 Task: Search one way flight ticket for 2 adults, 2 children, 2 infants in seat in first from Rapid City: Rapid City Regional Airport to New Bern: Coastal Carolina Regional Airport (was Craven County Regional) on 8-4-2023. Choice of flights is Sun country airlines. Number of bags: 2 carry on bags. Outbound departure time preference is 15:00.
Action: Mouse moved to (271, 362)
Screenshot: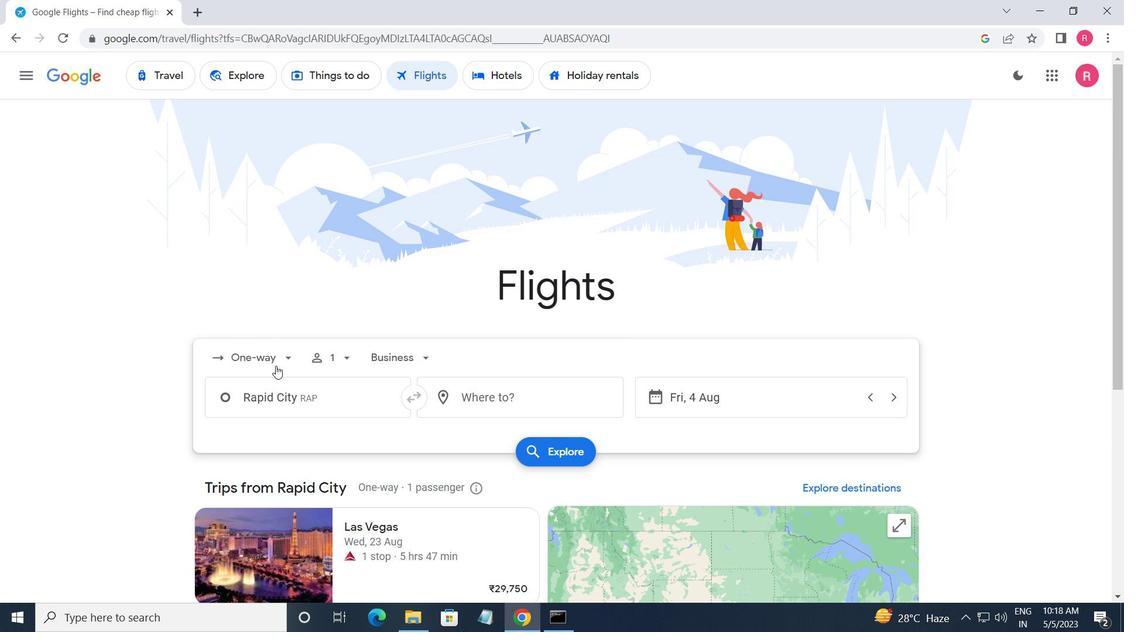 
Action: Mouse pressed left at (271, 362)
Screenshot: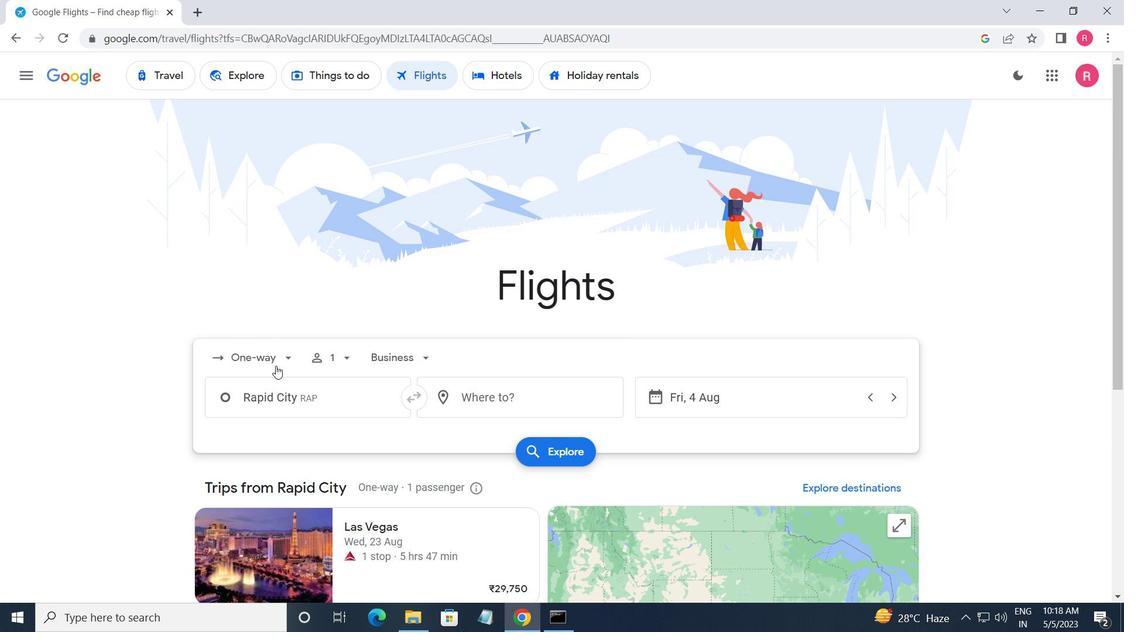 
Action: Mouse moved to (270, 426)
Screenshot: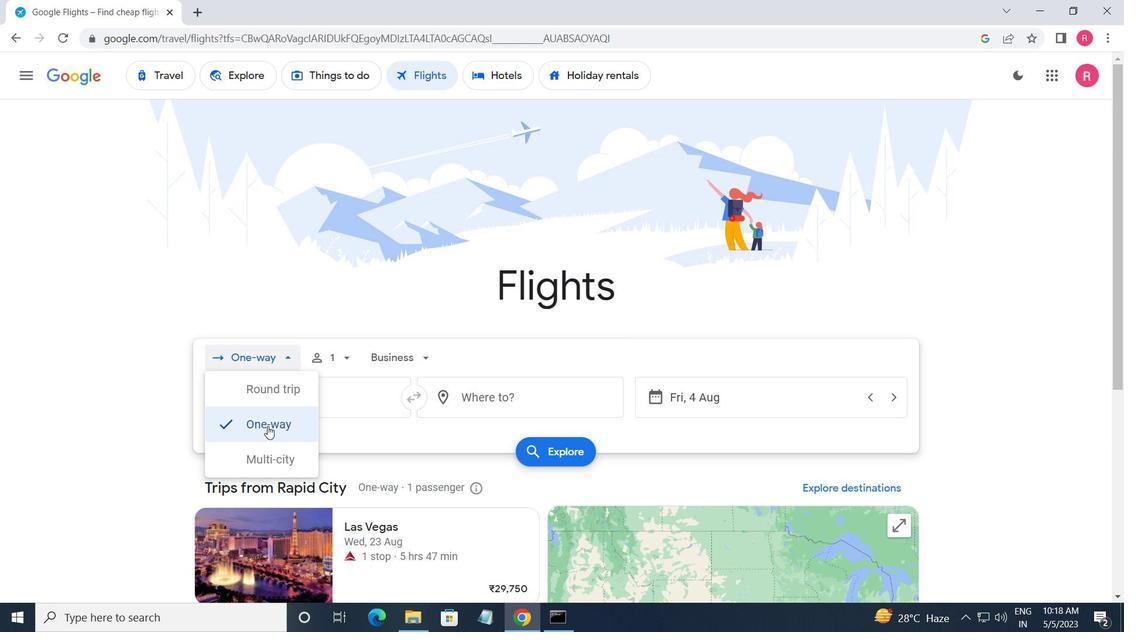 
Action: Mouse pressed left at (270, 426)
Screenshot: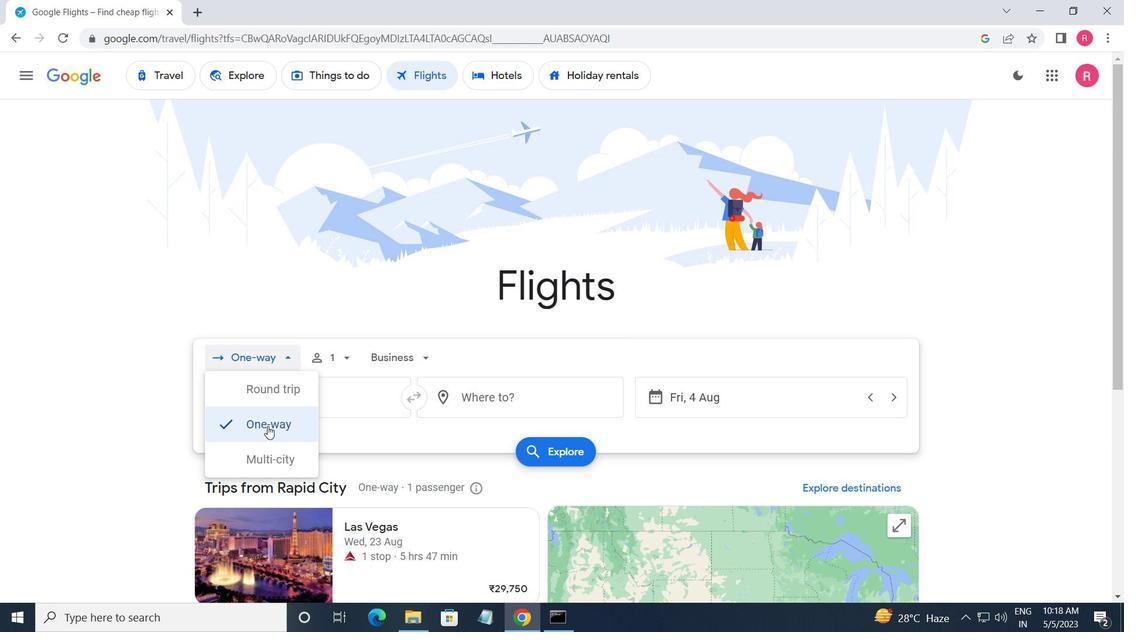 
Action: Mouse moved to (339, 353)
Screenshot: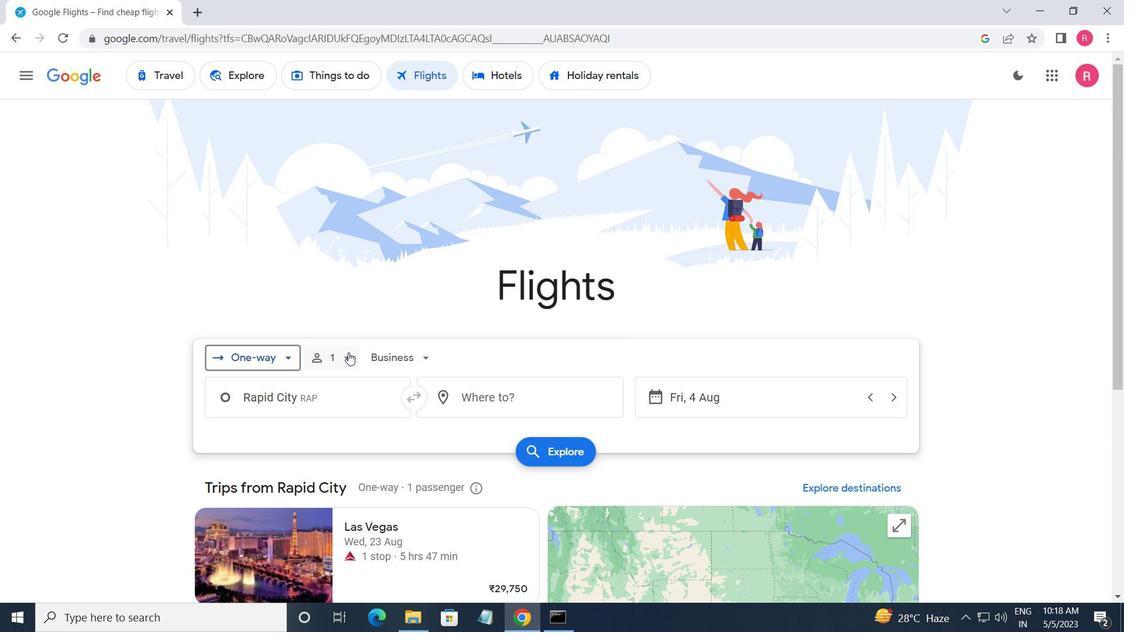
Action: Mouse pressed left at (339, 353)
Screenshot: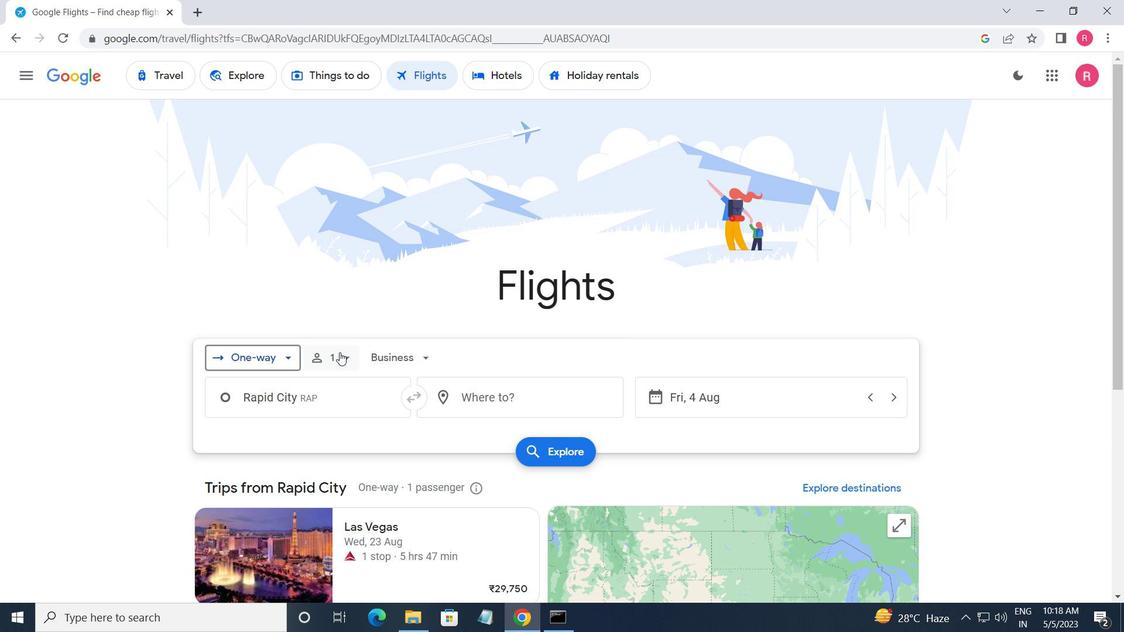 
Action: Mouse moved to (464, 394)
Screenshot: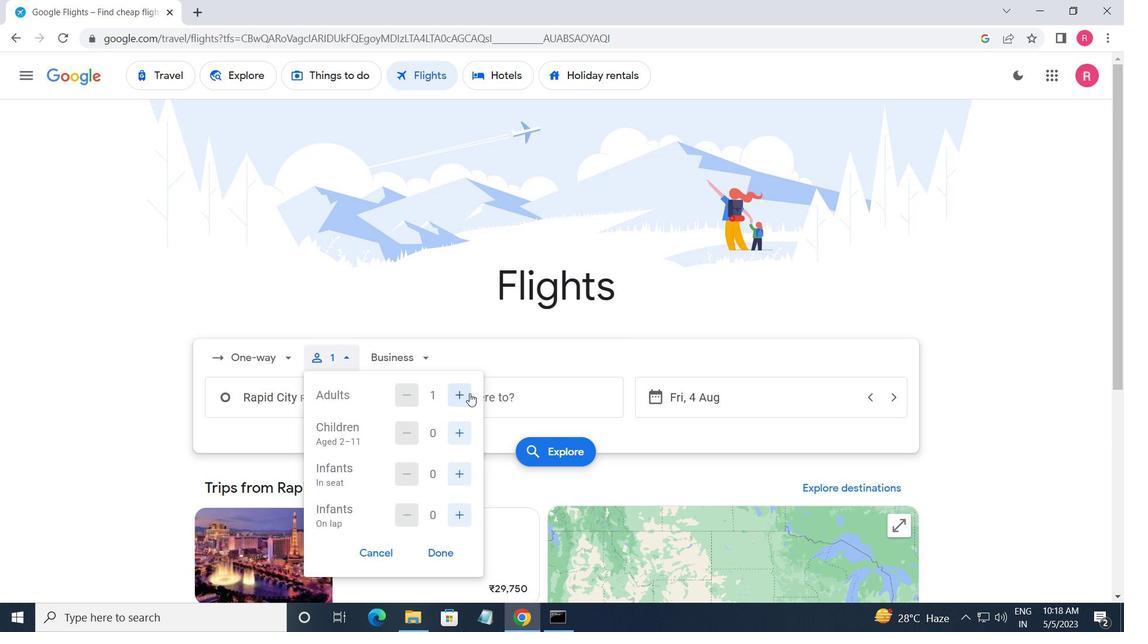 
Action: Mouse pressed left at (464, 394)
Screenshot: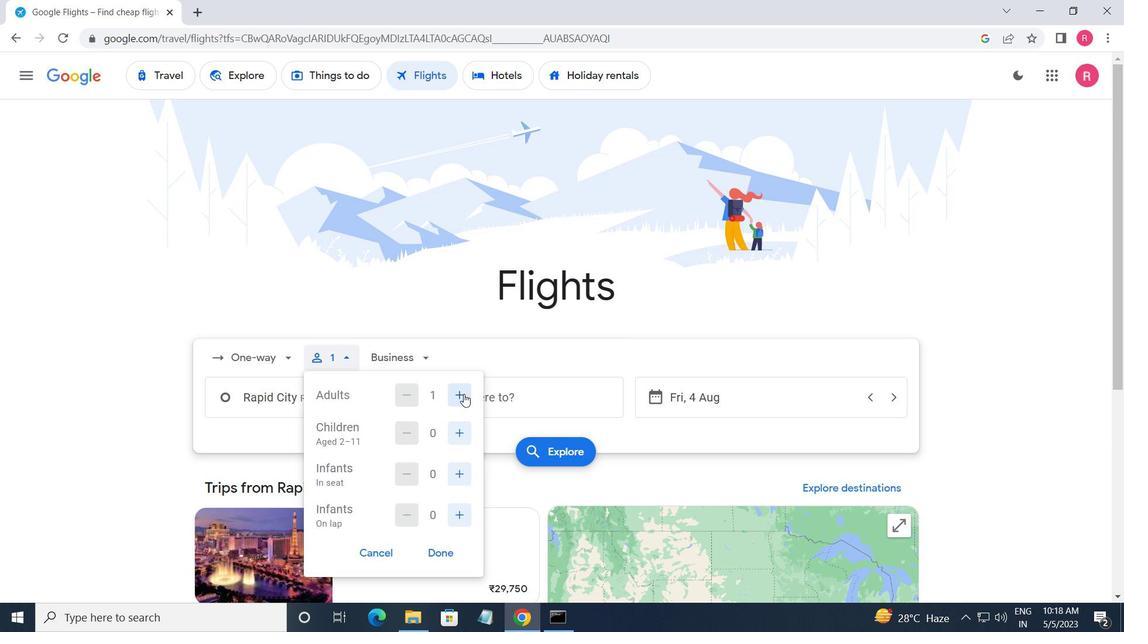 
Action: Mouse pressed left at (464, 394)
Screenshot: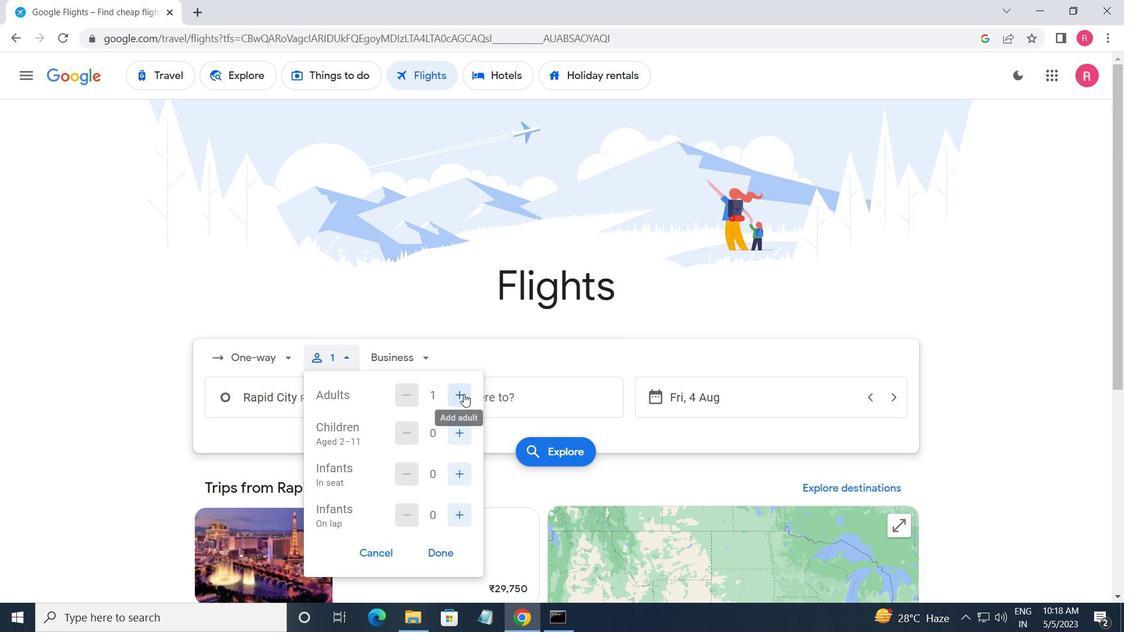 
Action: Mouse moved to (407, 394)
Screenshot: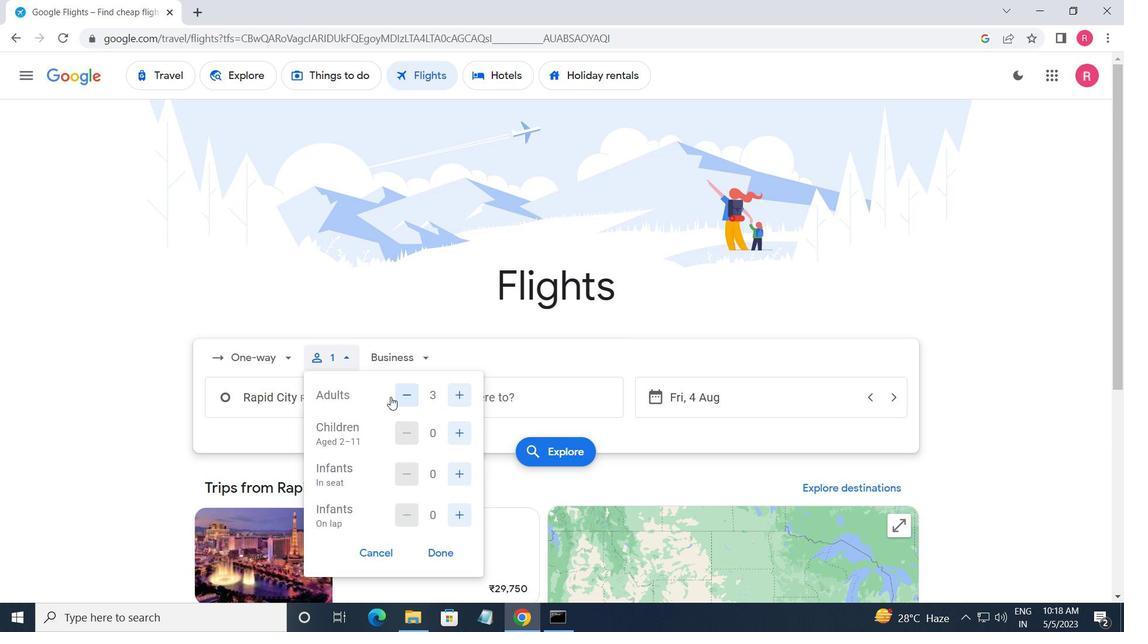 
Action: Mouse pressed left at (407, 394)
Screenshot: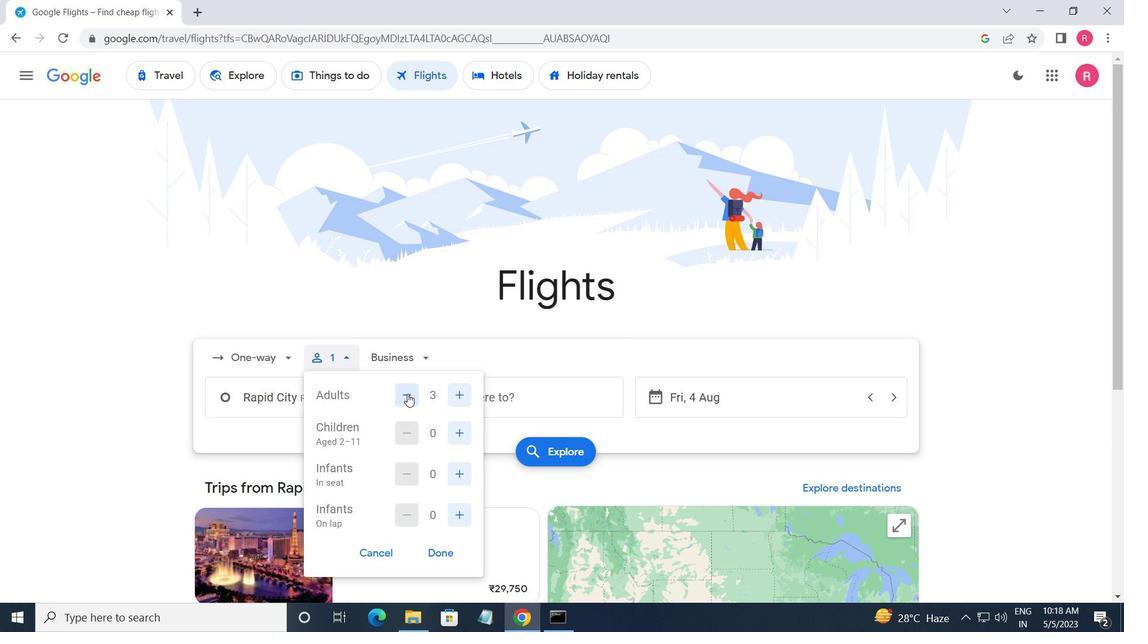 
Action: Mouse moved to (465, 433)
Screenshot: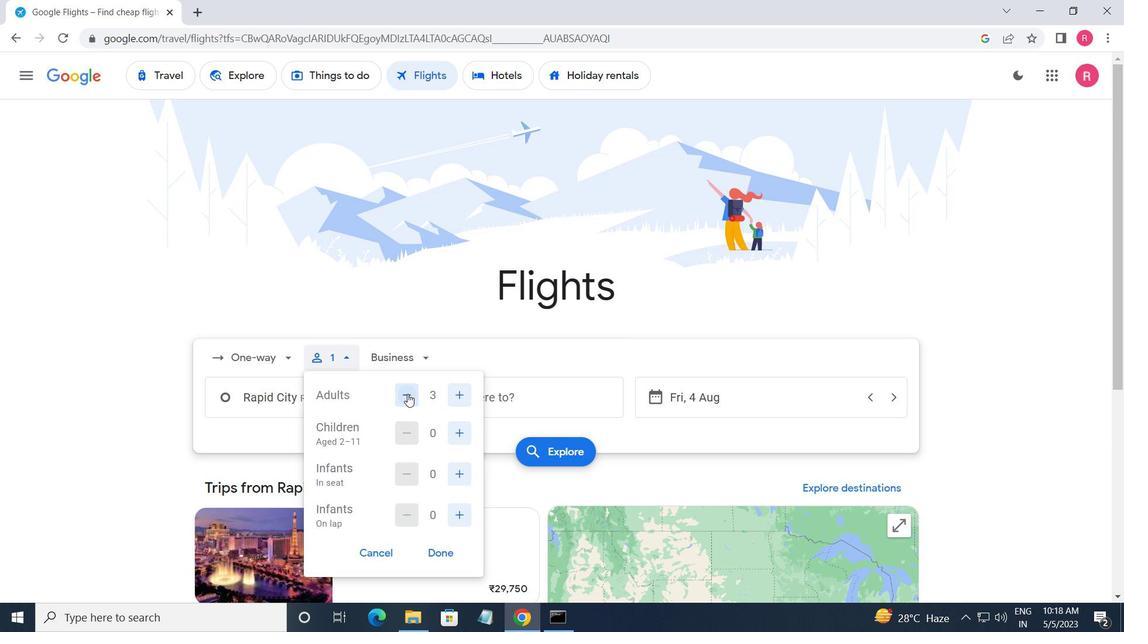 
Action: Mouse pressed left at (465, 433)
Screenshot: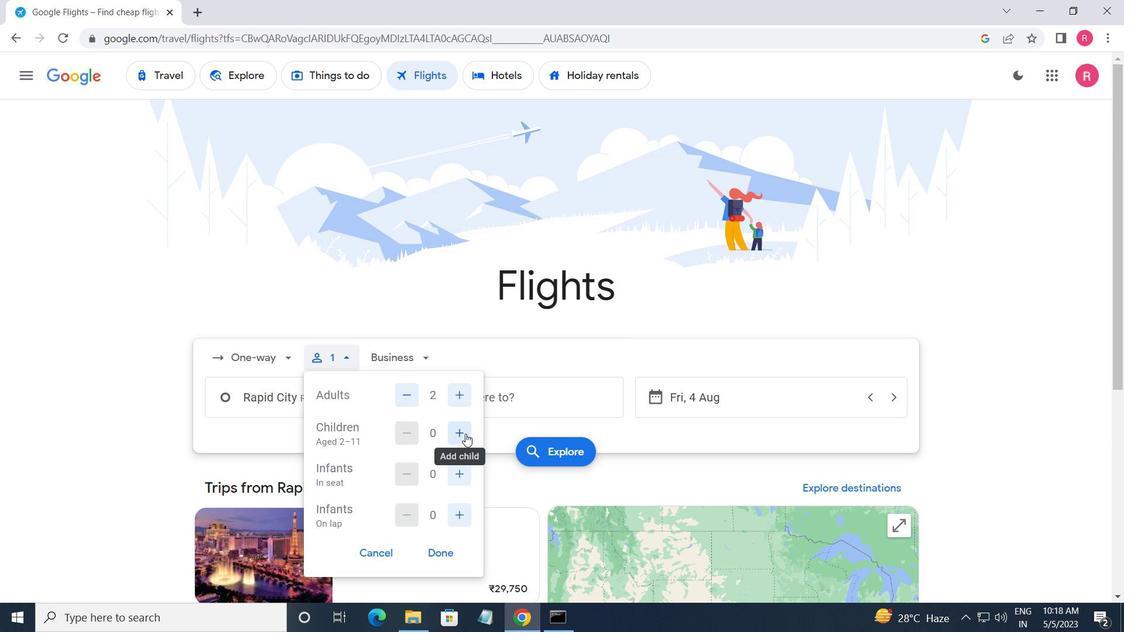 
Action: Mouse moved to (466, 433)
Screenshot: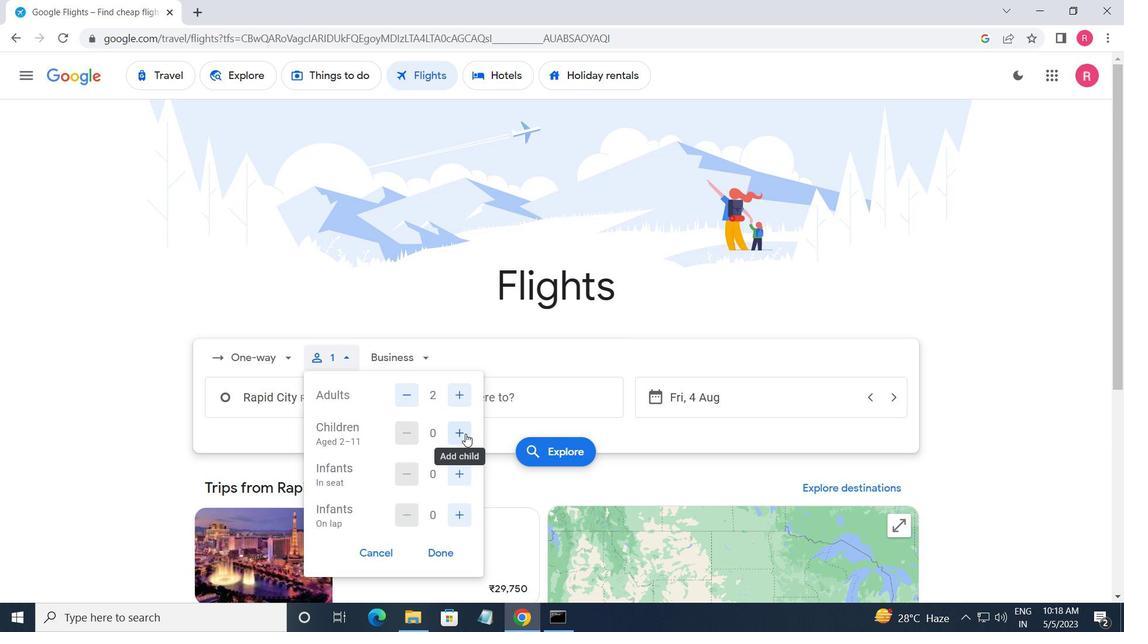 
Action: Mouse pressed left at (466, 433)
Screenshot: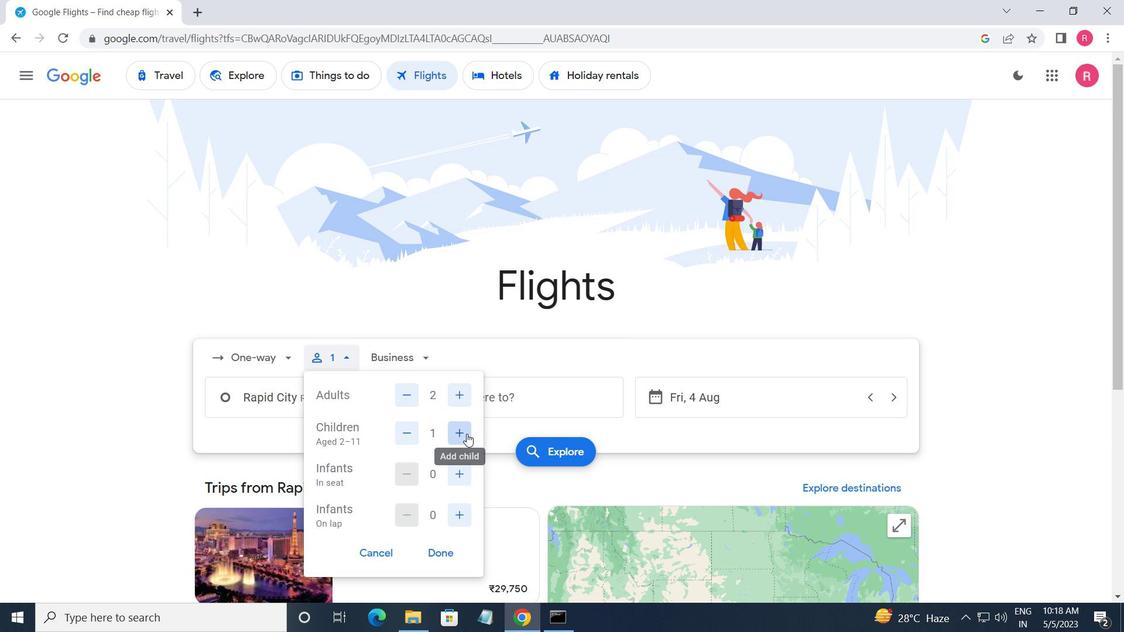 
Action: Mouse moved to (458, 480)
Screenshot: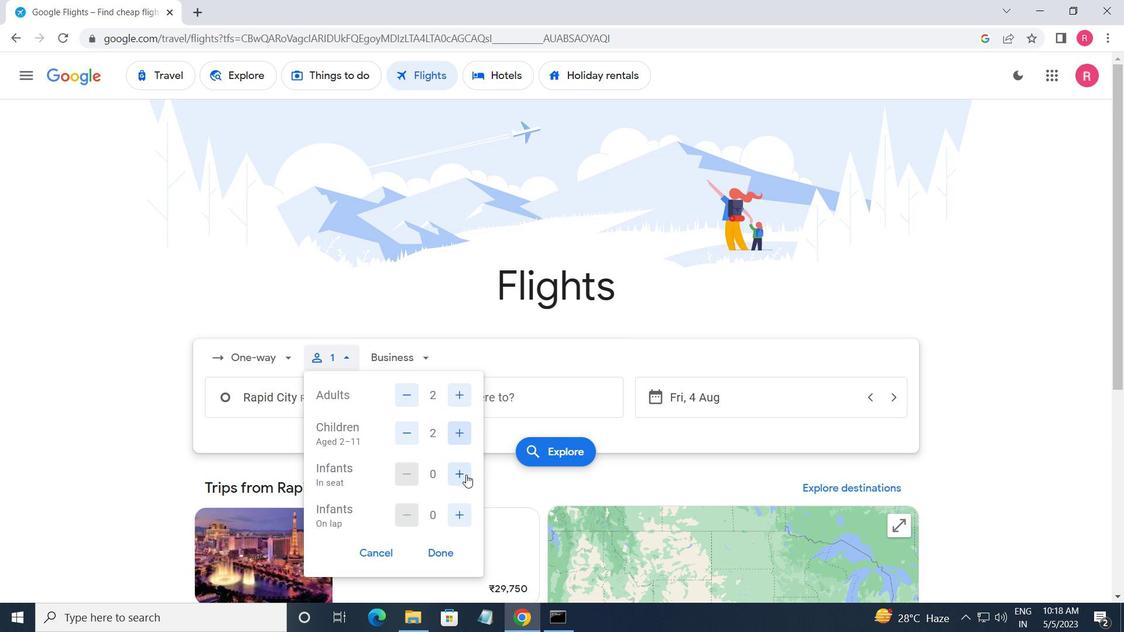 
Action: Mouse pressed left at (458, 480)
Screenshot: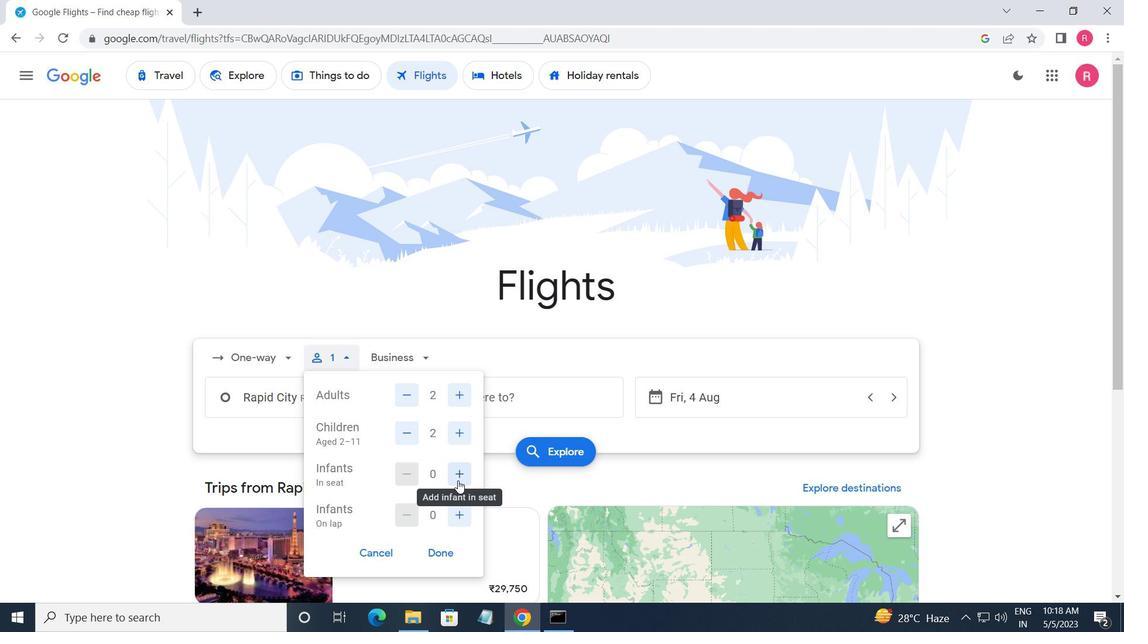 
Action: Mouse pressed left at (458, 480)
Screenshot: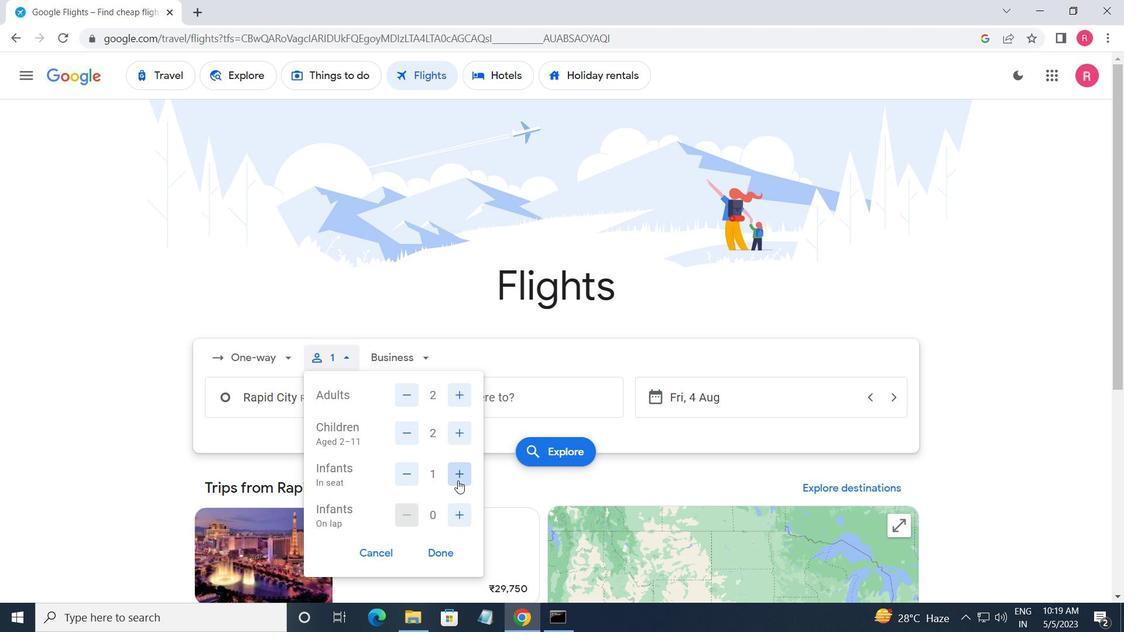 
Action: Mouse moved to (432, 550)
Screenshot: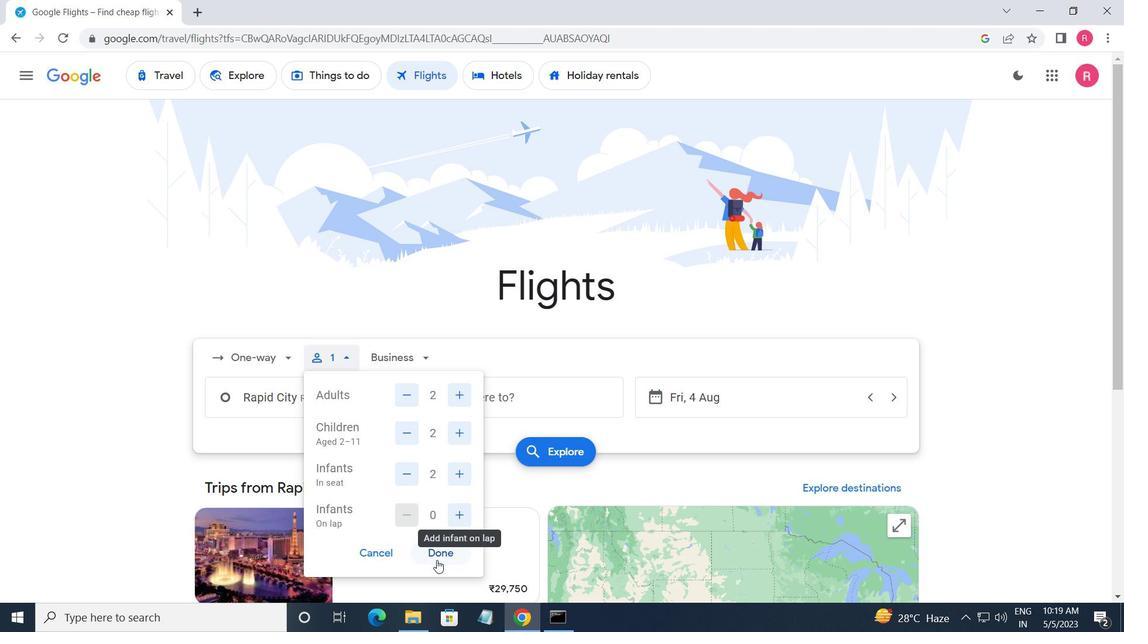 
Action: Mouse pressed left at (432, 550)
Screenshot: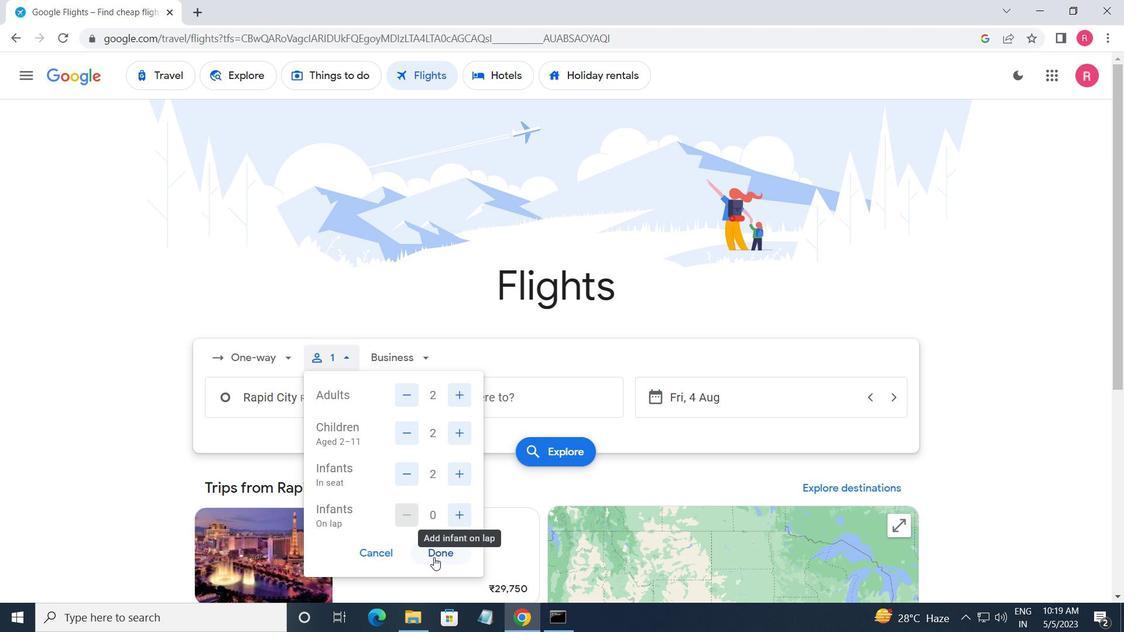 
Action: Mouse moved to (399, 346)
Screenshot: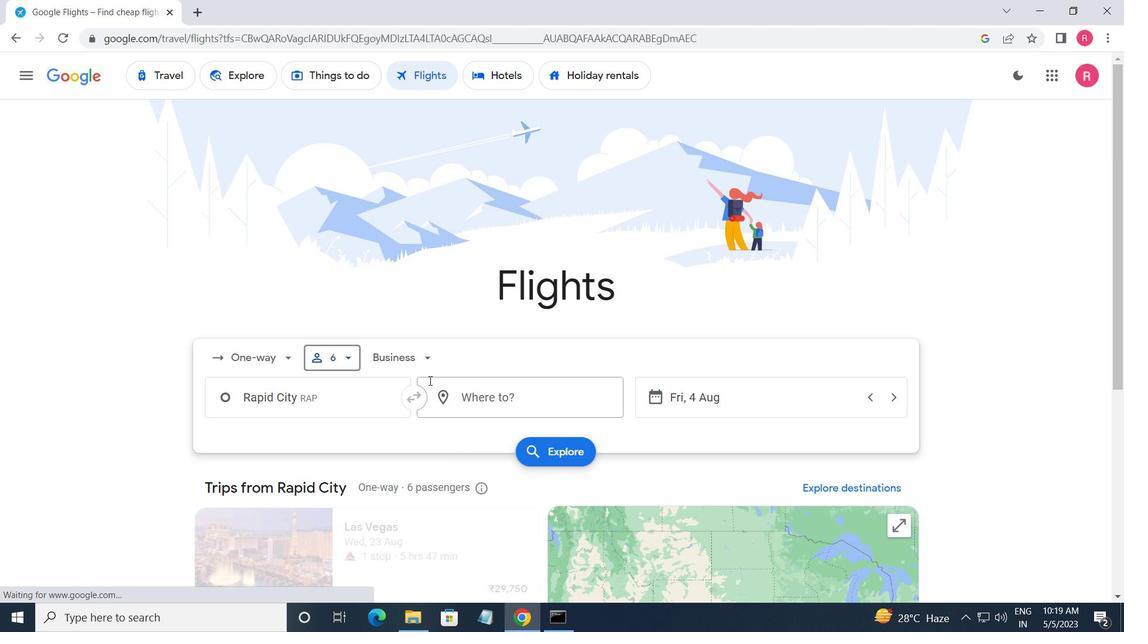 
Action: Mouse pressed left at (399, 346)
Screenshot: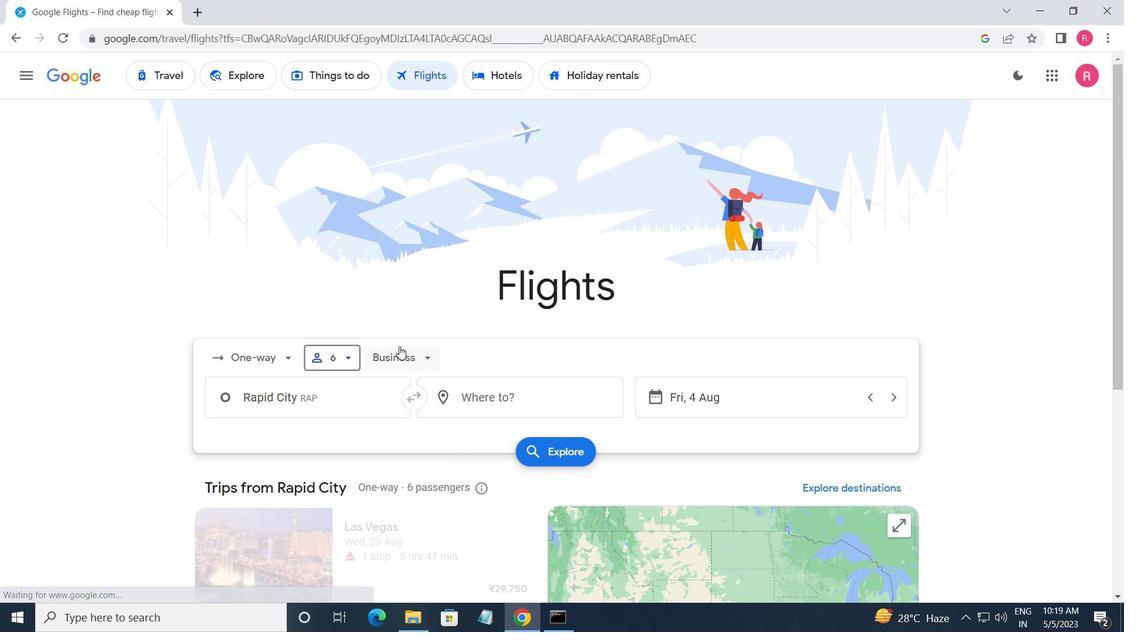 
Action: Mouse moved to (418, 485)
Screenshot: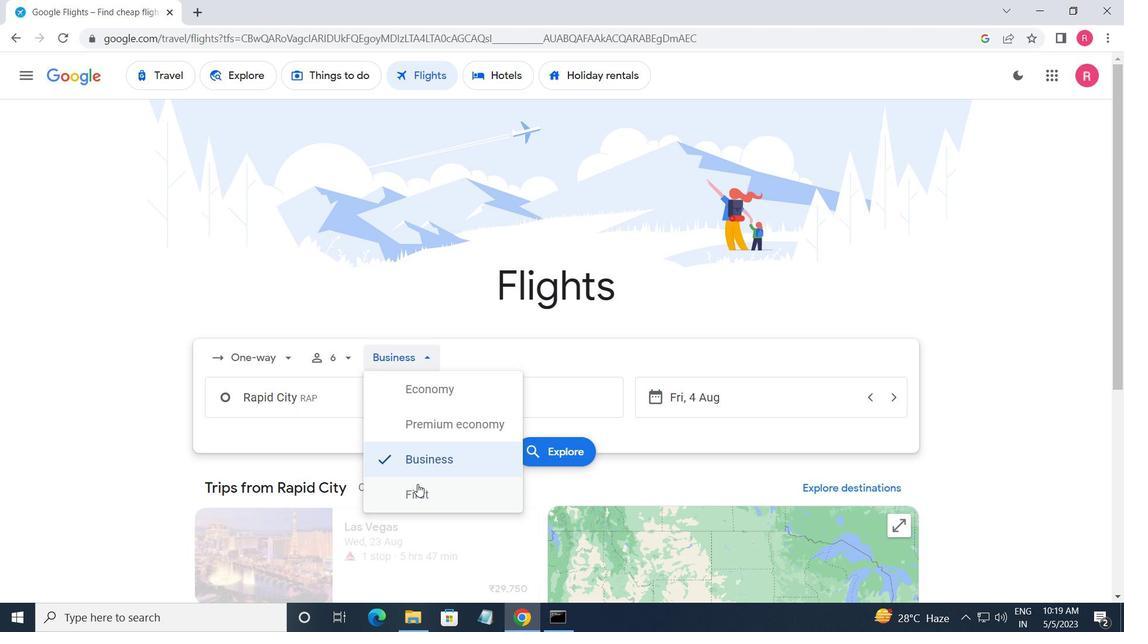 
Action: Mouse pressed left at (418, 485)
Screenshot: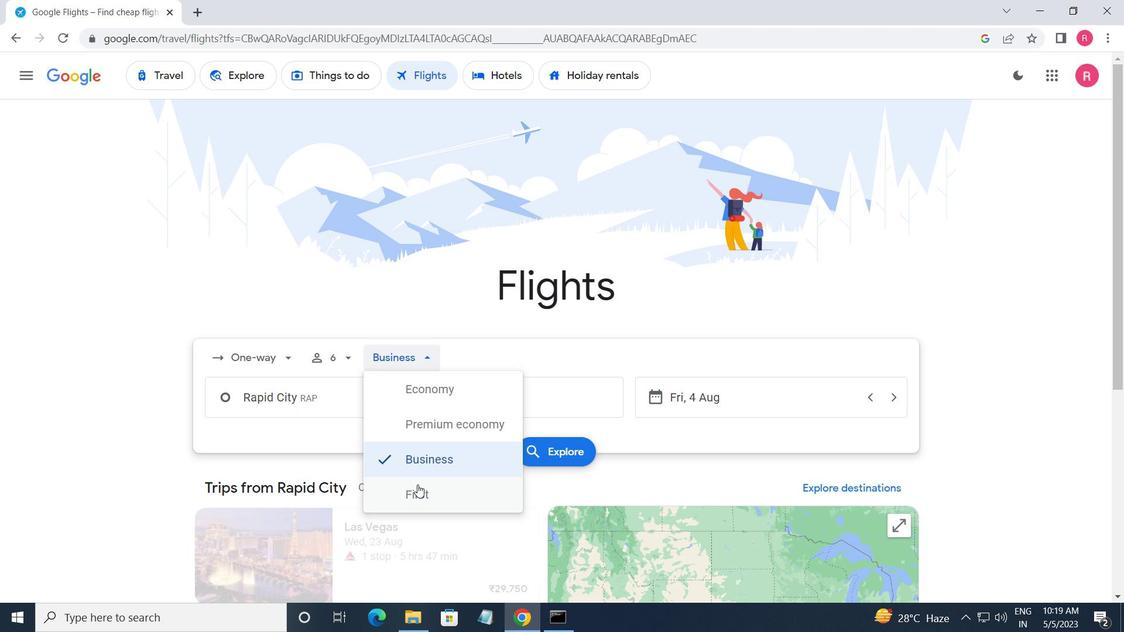 
Action: Mouse moved to (296, 412)
Screenshot: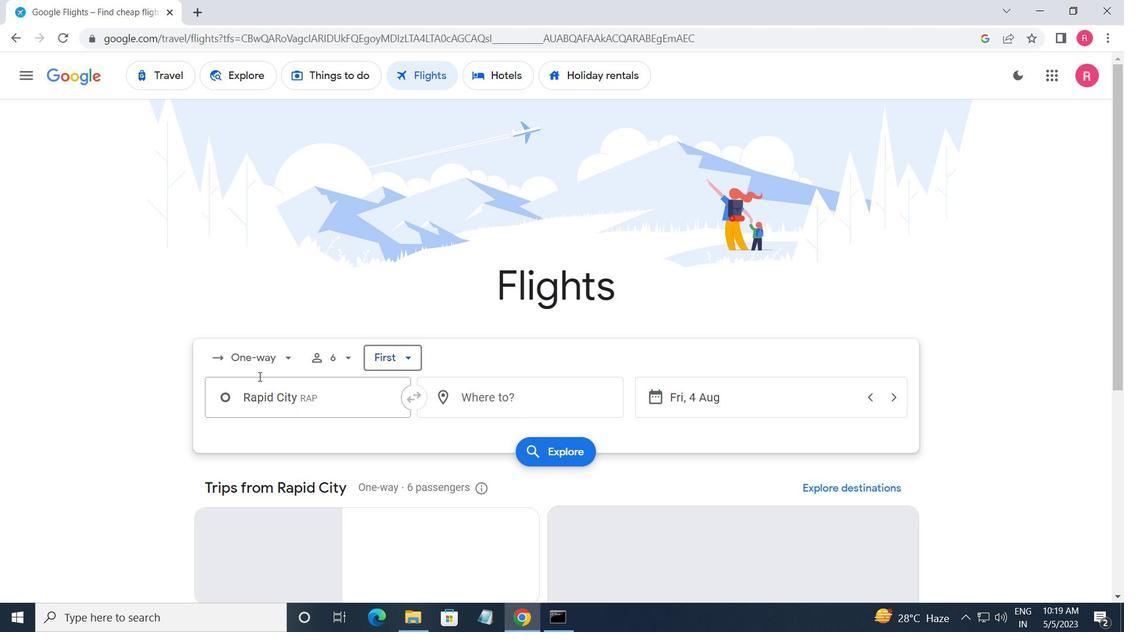 
Action: Mouse pressed left at (296, 412)
Screenshot: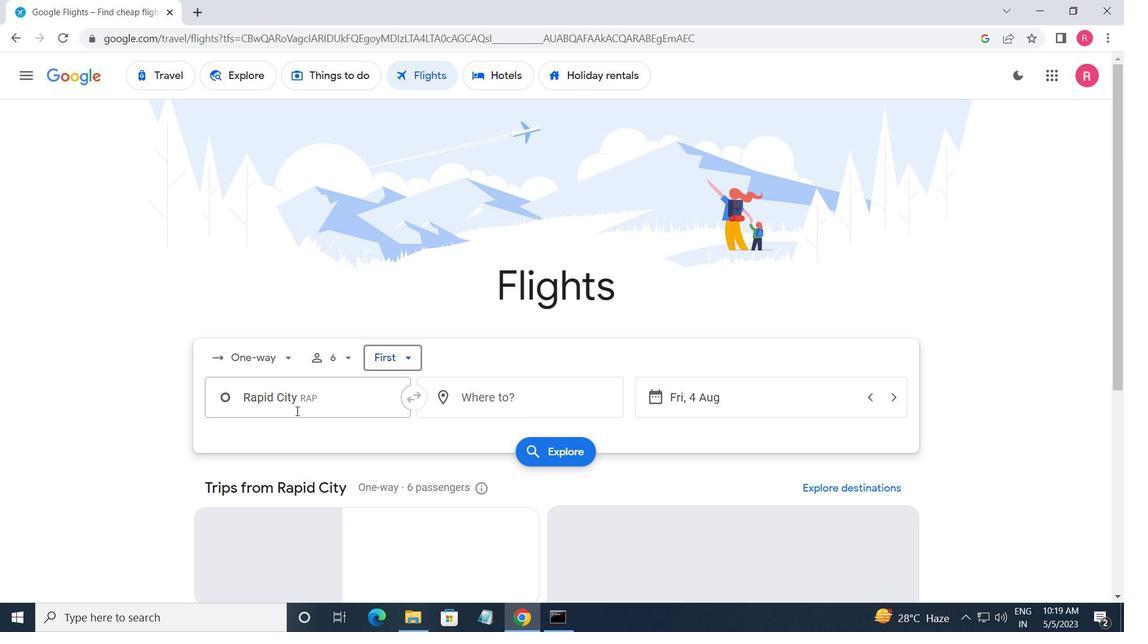 
Action: Mouse moved to (341, 484)
Screenshot: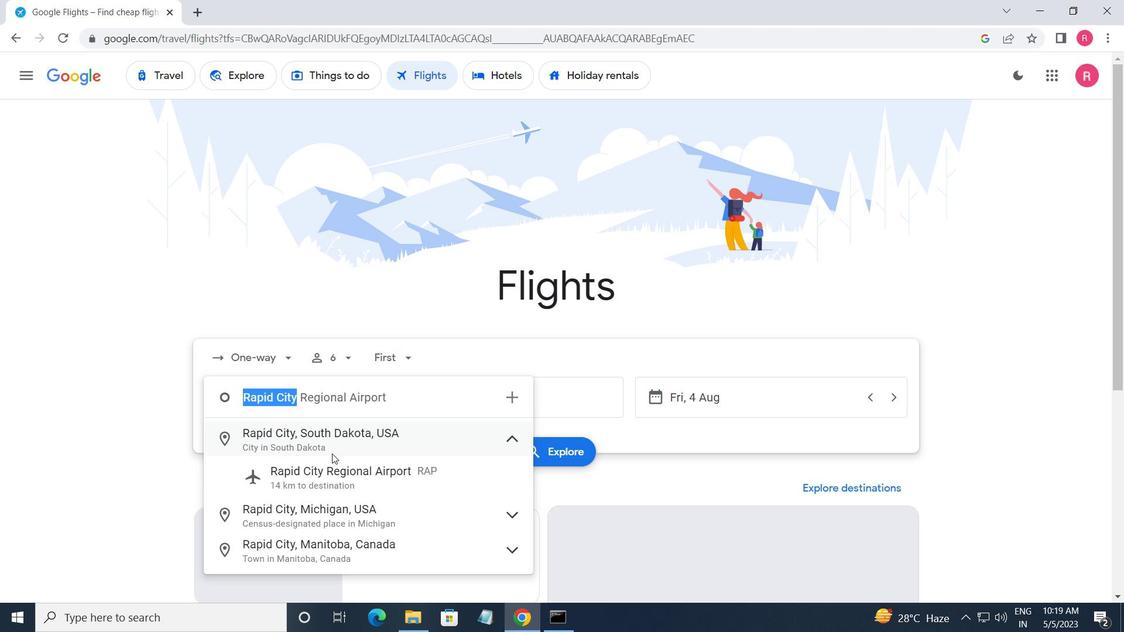 
Action: Mouse pressed left at (341, 484)
Screenshot: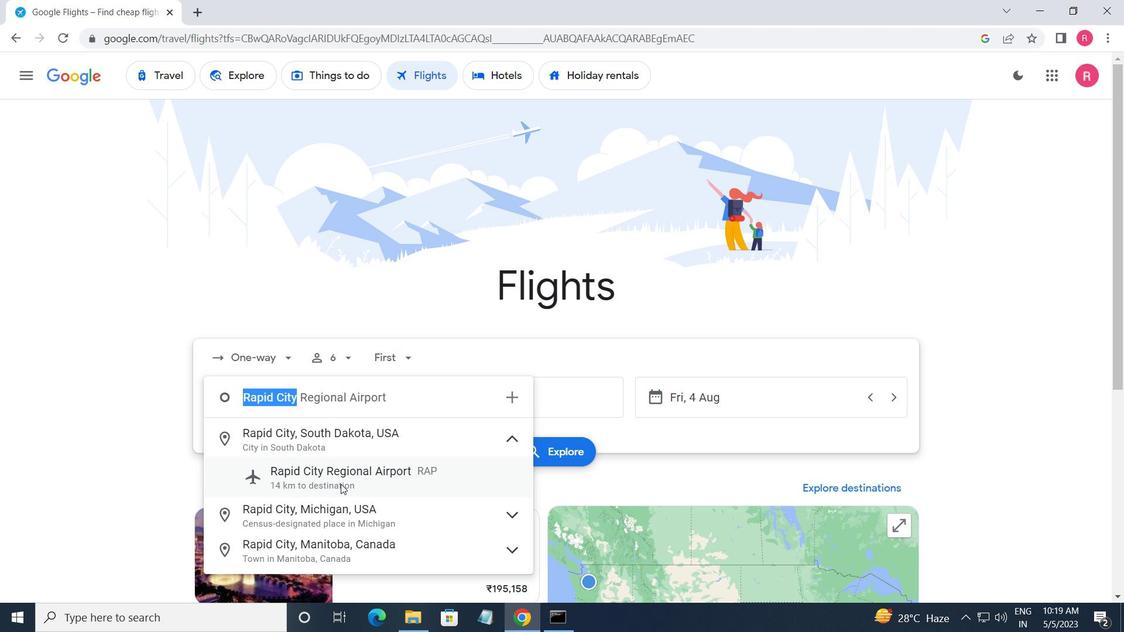 
Action: Mouse moved to (515, 401)
Screenshot: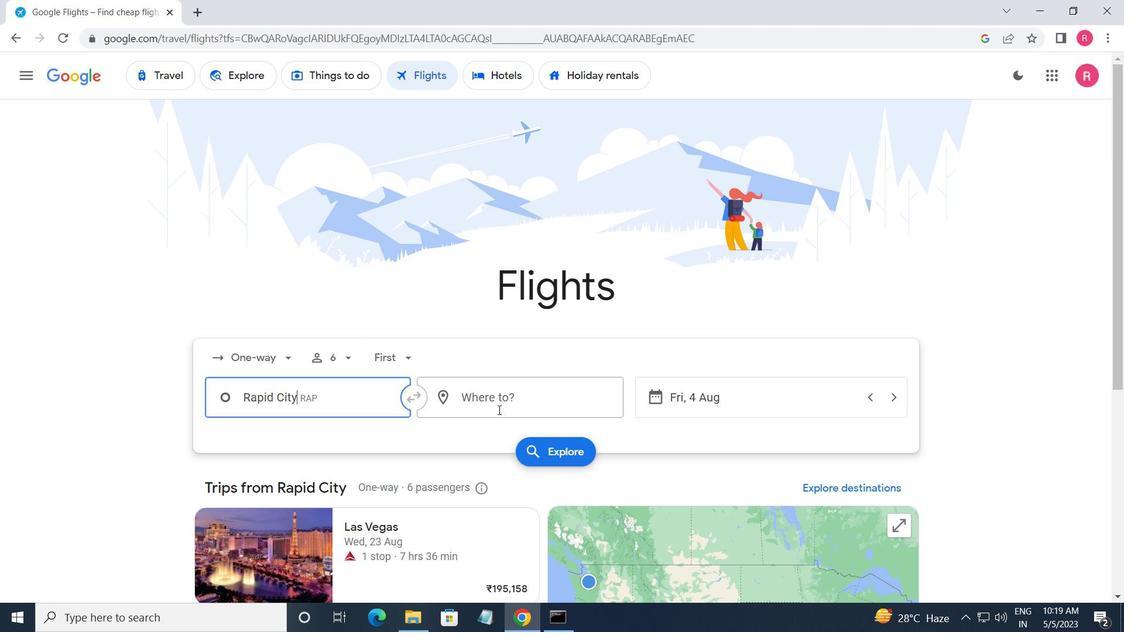 
Action: Mouse pressed left at (515, 401)
Screenshot: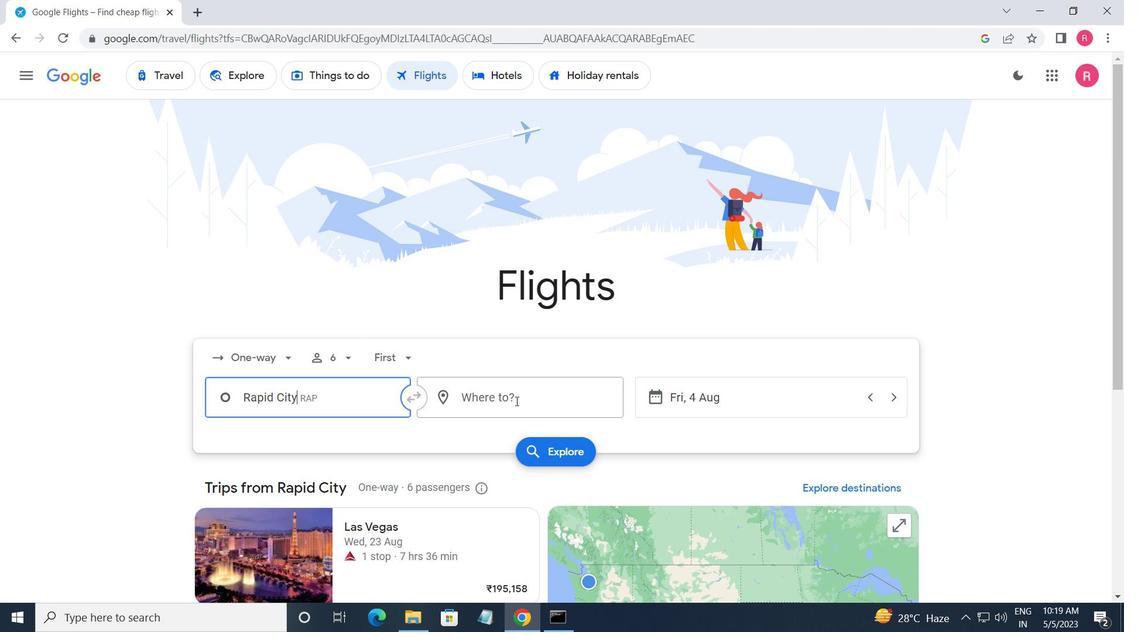 
Action: Mouse moved to (535, 546)
Screenshot: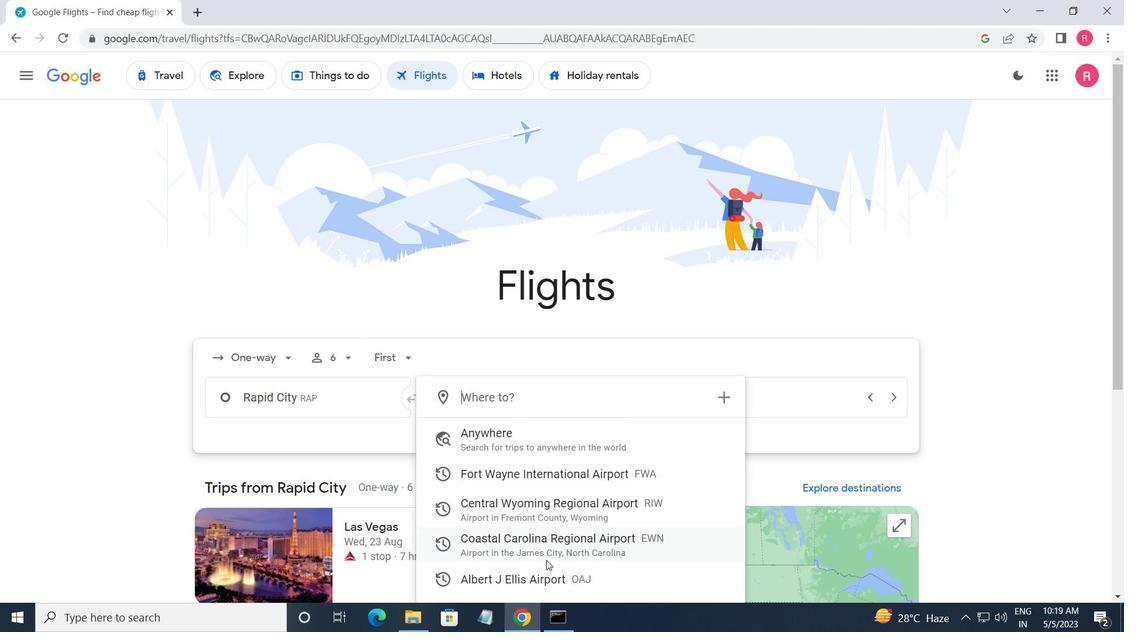 
Action: Mouse pressed left at (535, 546)
Screenshot: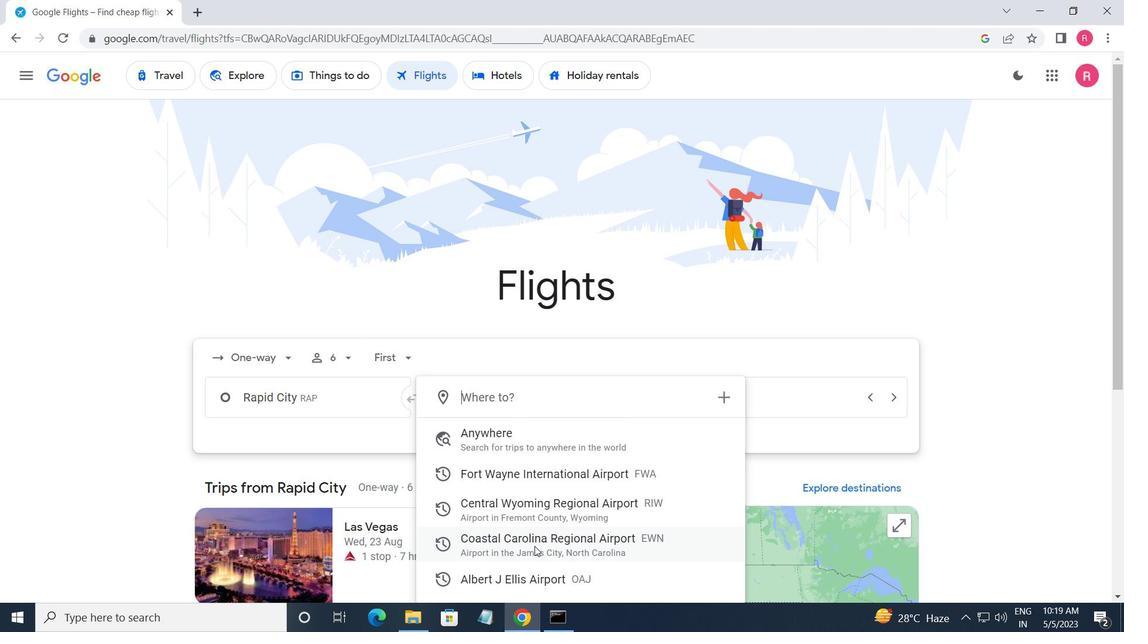 
Action: Mouse moved to (739, 396)
Screenshot: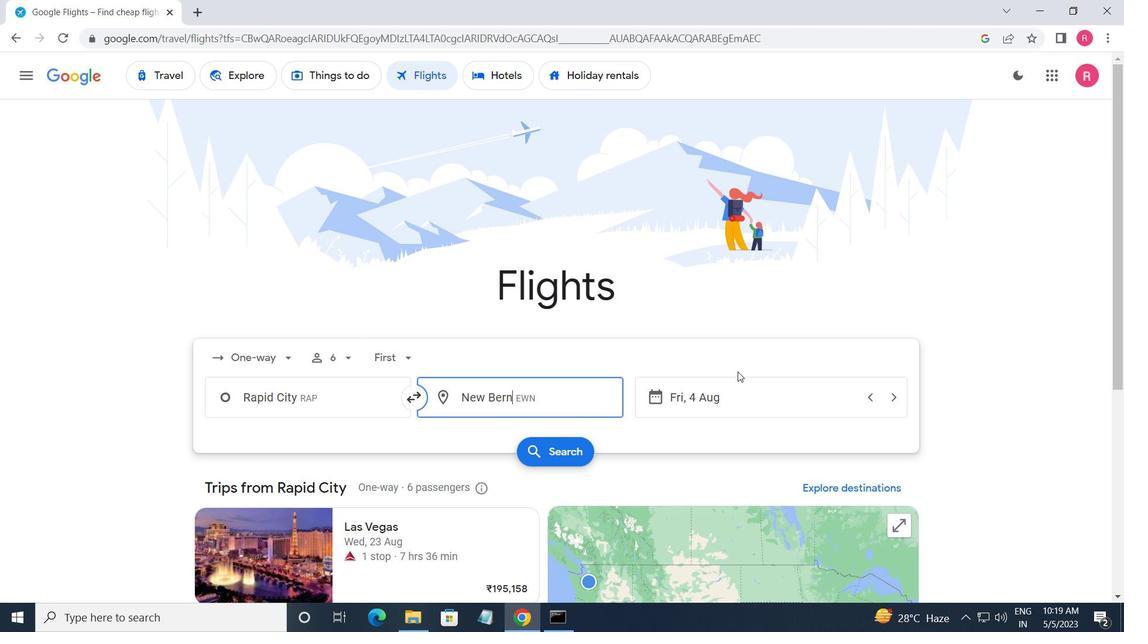 
Action: Mouse pressed left at (739, 396)
Screenshot: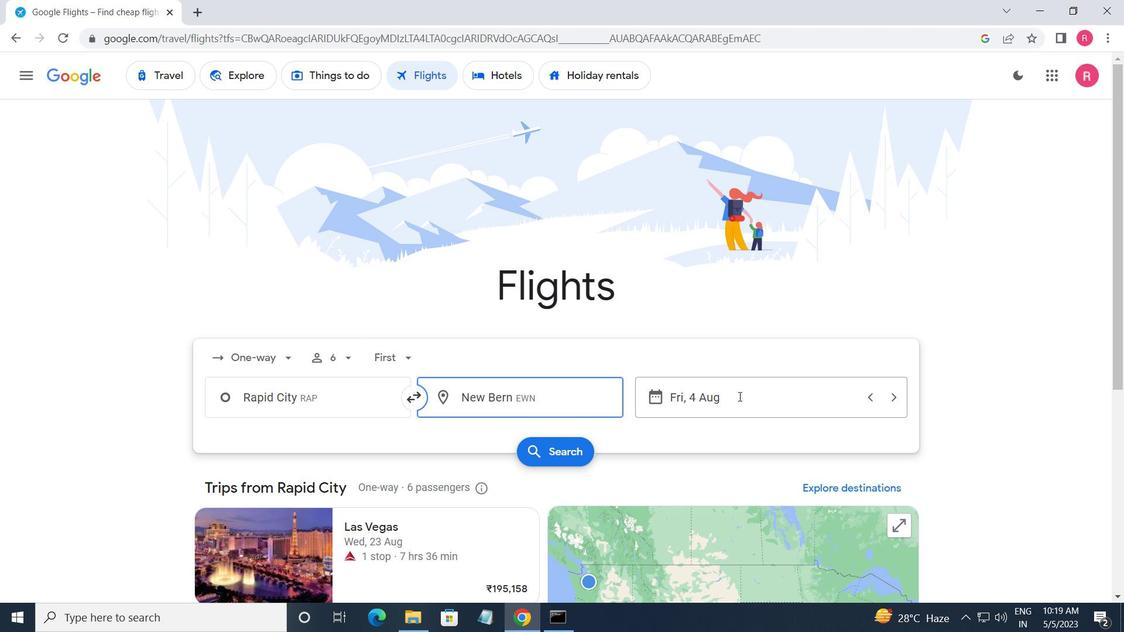 
Action: Mouse moved to (554, 336)
Screenshot: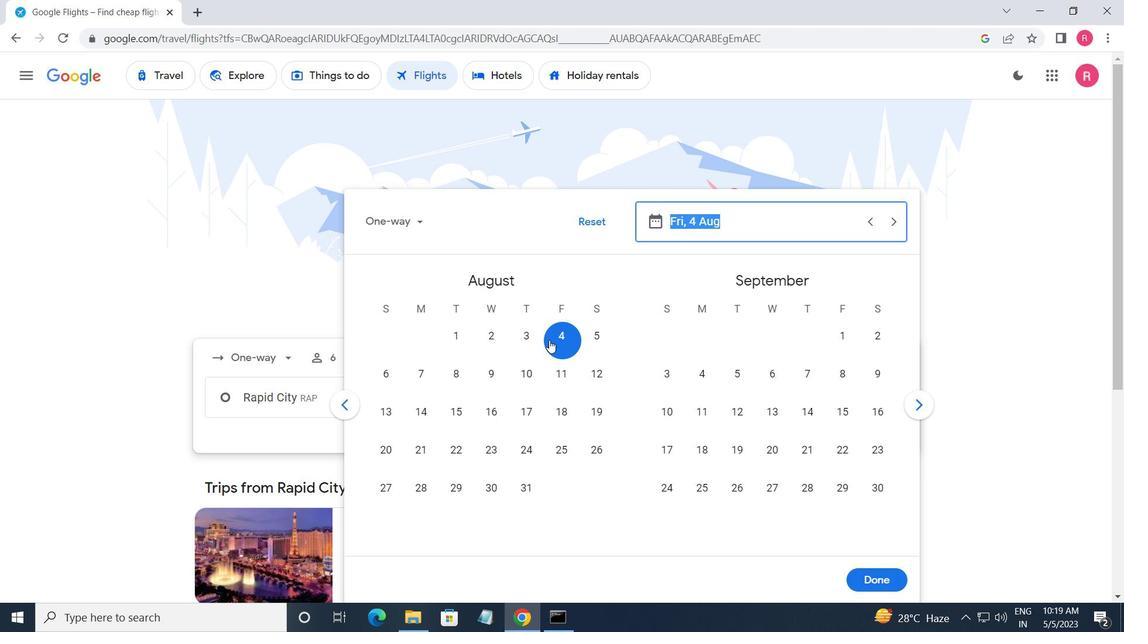 
Action: Mouse pressed left at (554, 336)
Screenshot: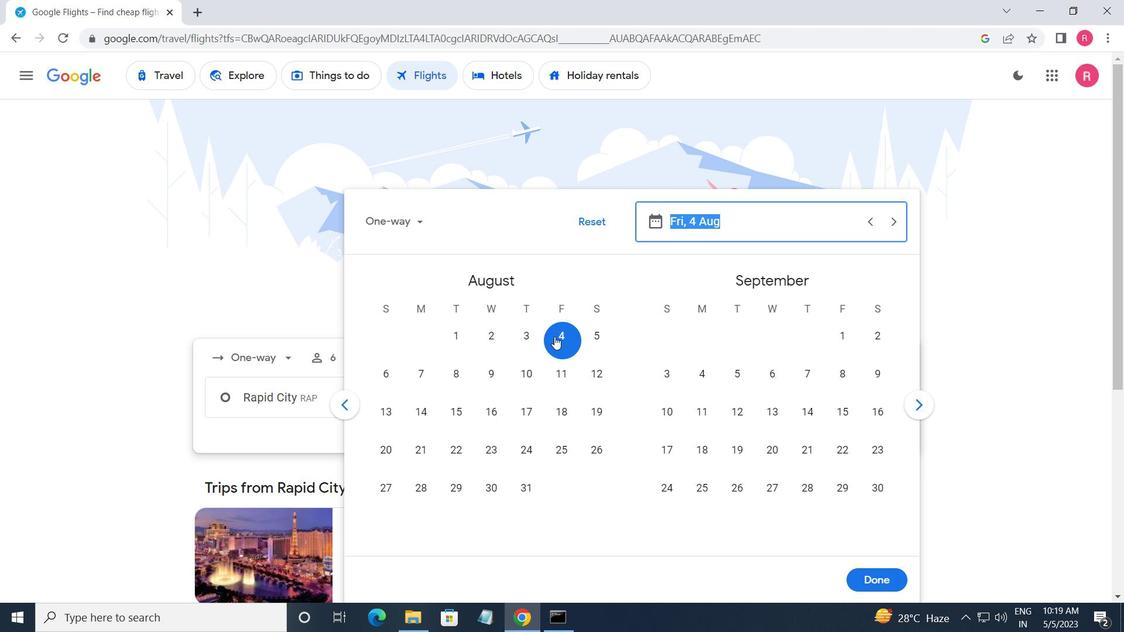 
Action: Mouse moved to (877, 582)
Screenshot: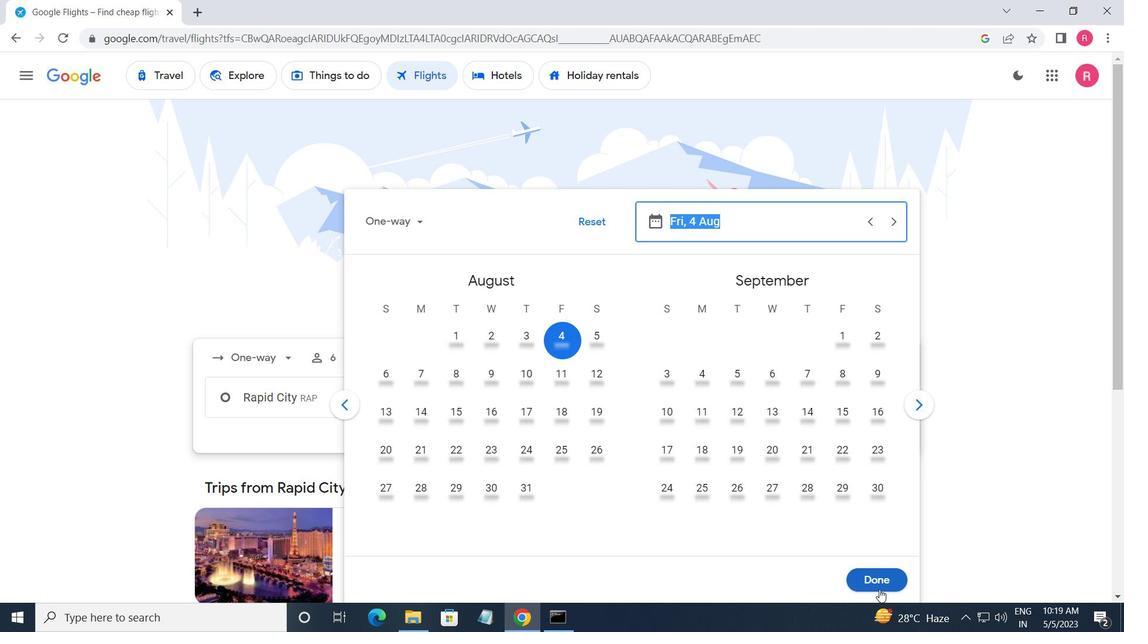 
Action: Mouse pressed left at (877, 582)
Screenshot: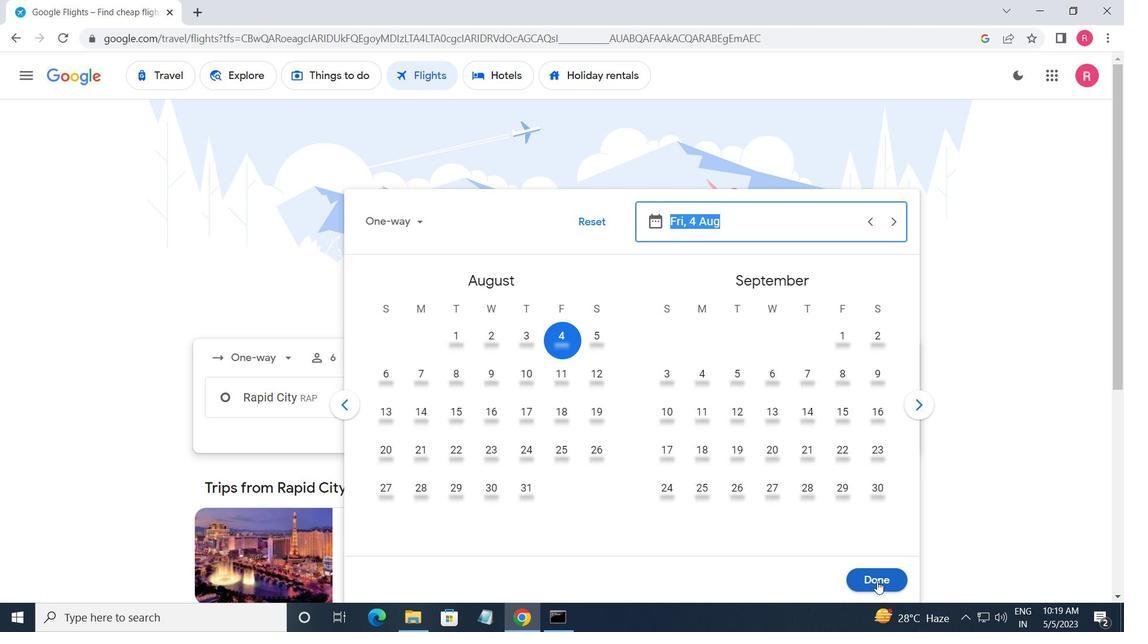 
Action: Mouse moved to (548, 459)
Screenshot: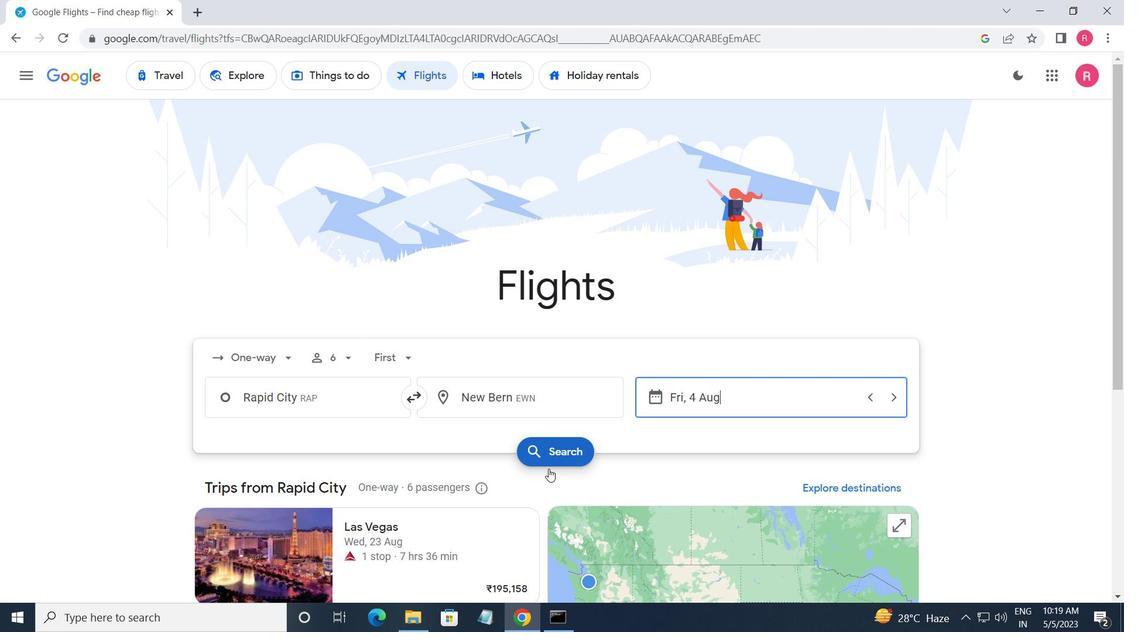 
Action: Mouse pressed left at (548, 459)
Screenshot: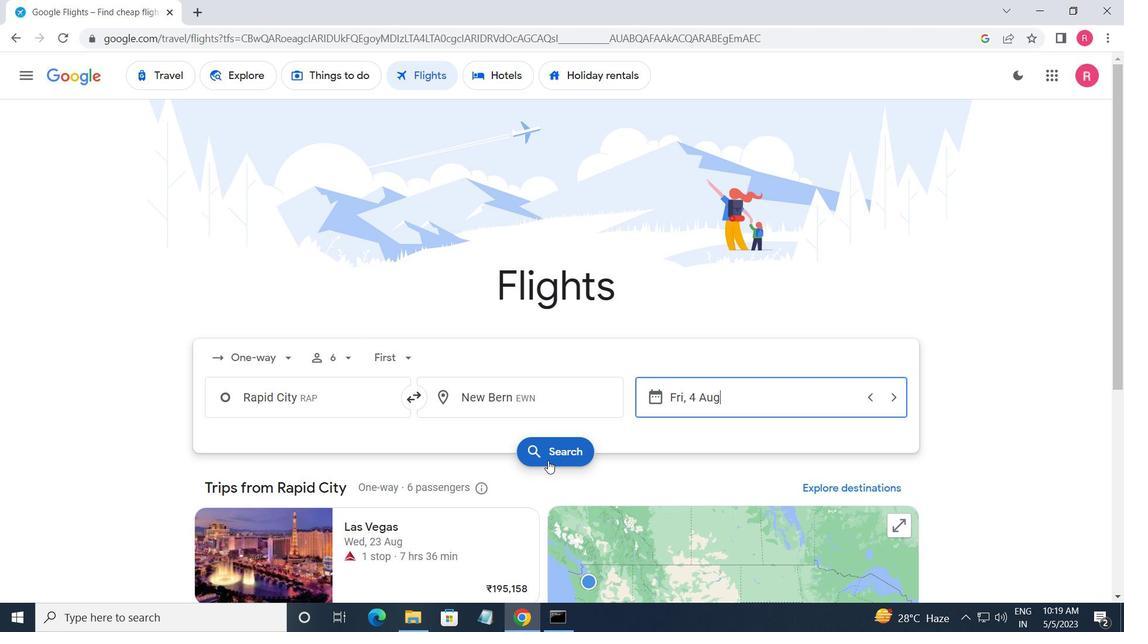 
Action: Mouse moved to (213, 209)
Screenshot: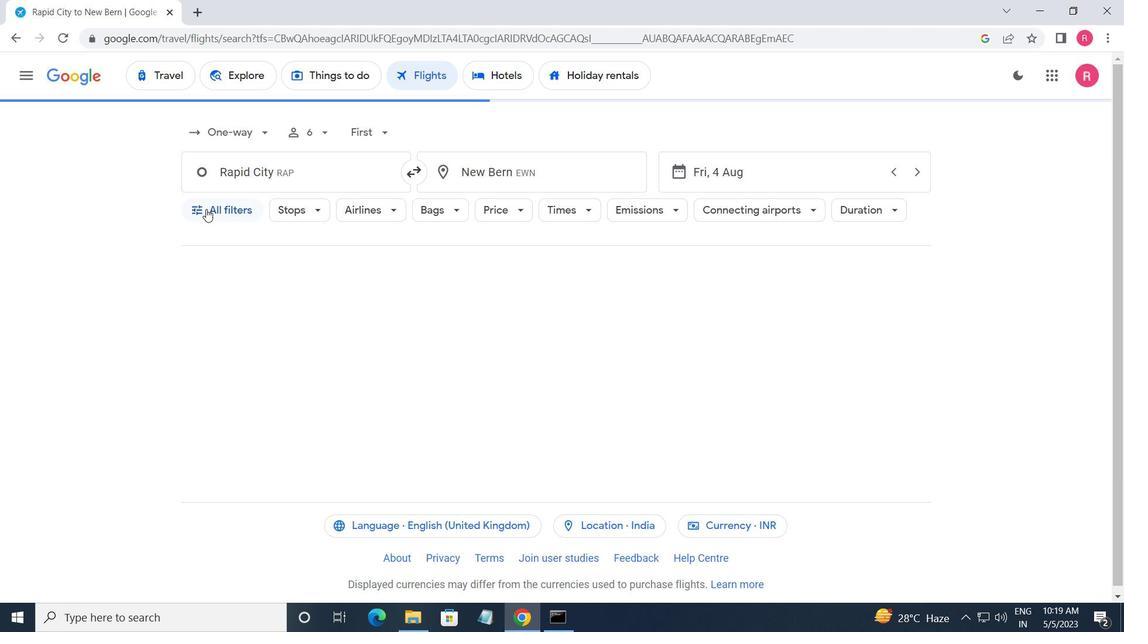 
Action: Mouse pressed left at (213, 209)
Screenshot: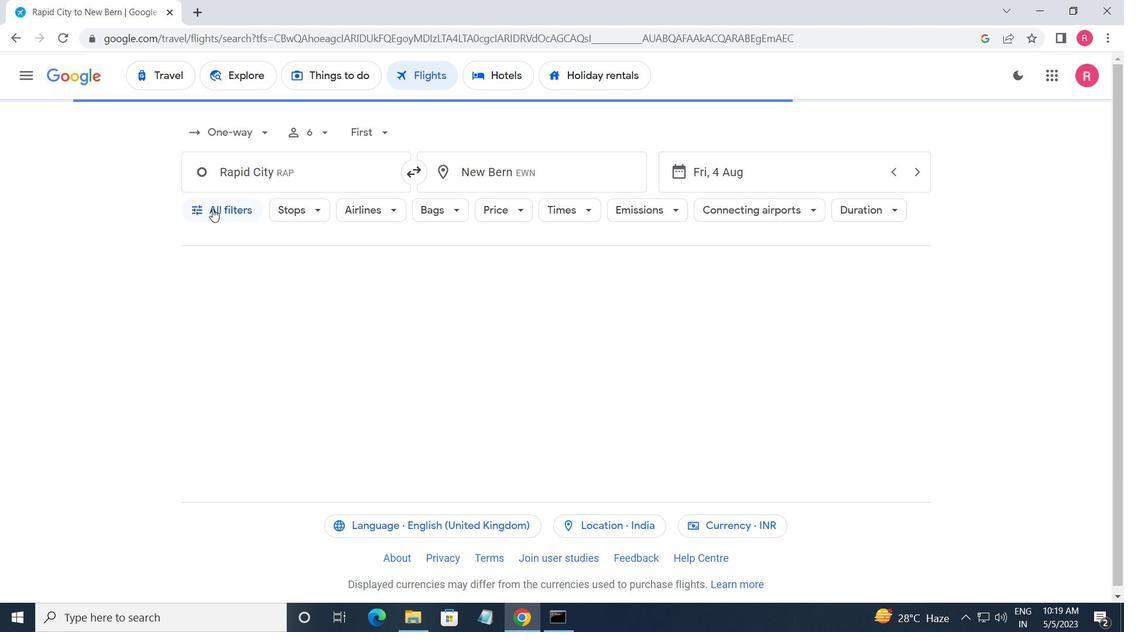 
Action: Mouse moved to (286, 343)
Screenshot: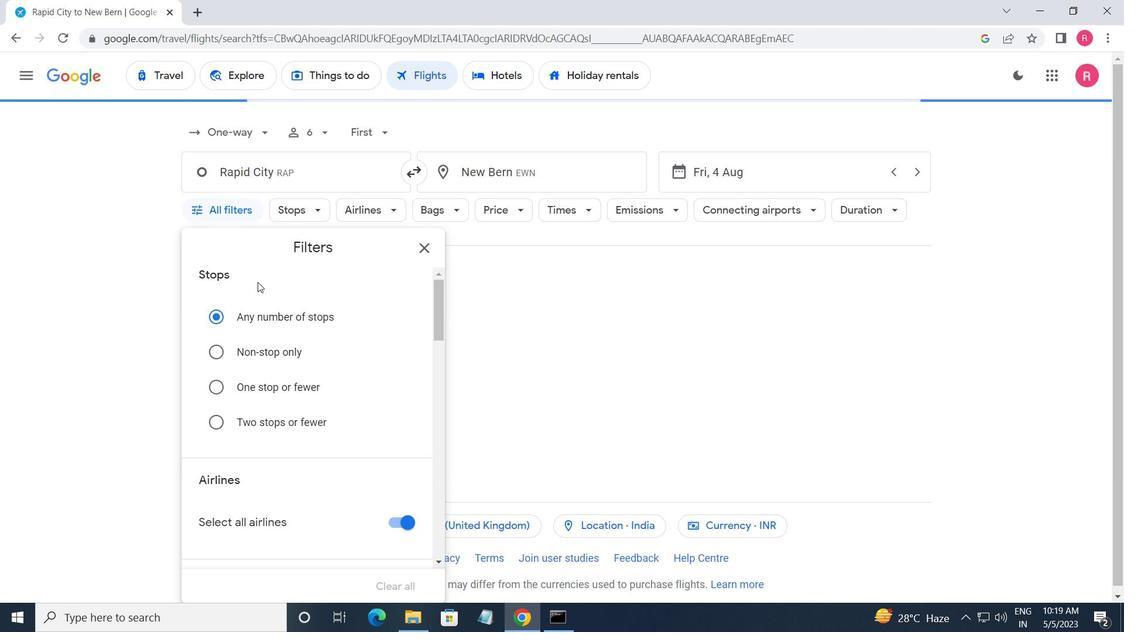 
Action: Mouse scrolled (286, 343) with delta (0, 0)
Screenshot: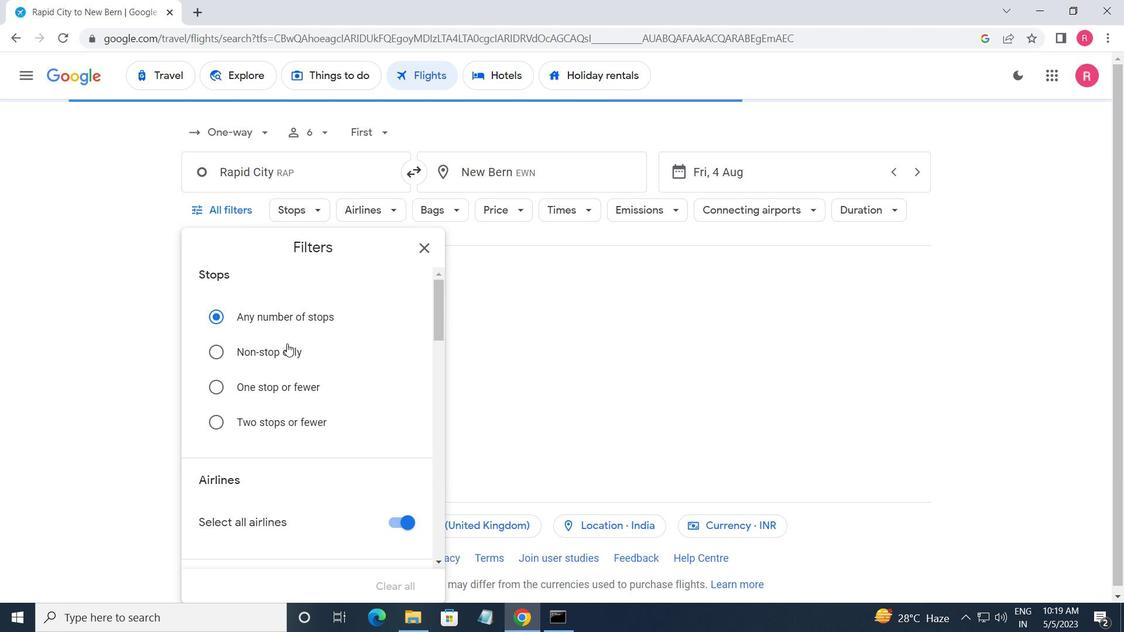 
Action: Mouse scrolled (286, 343) with delta (0, 0)
Screenshot: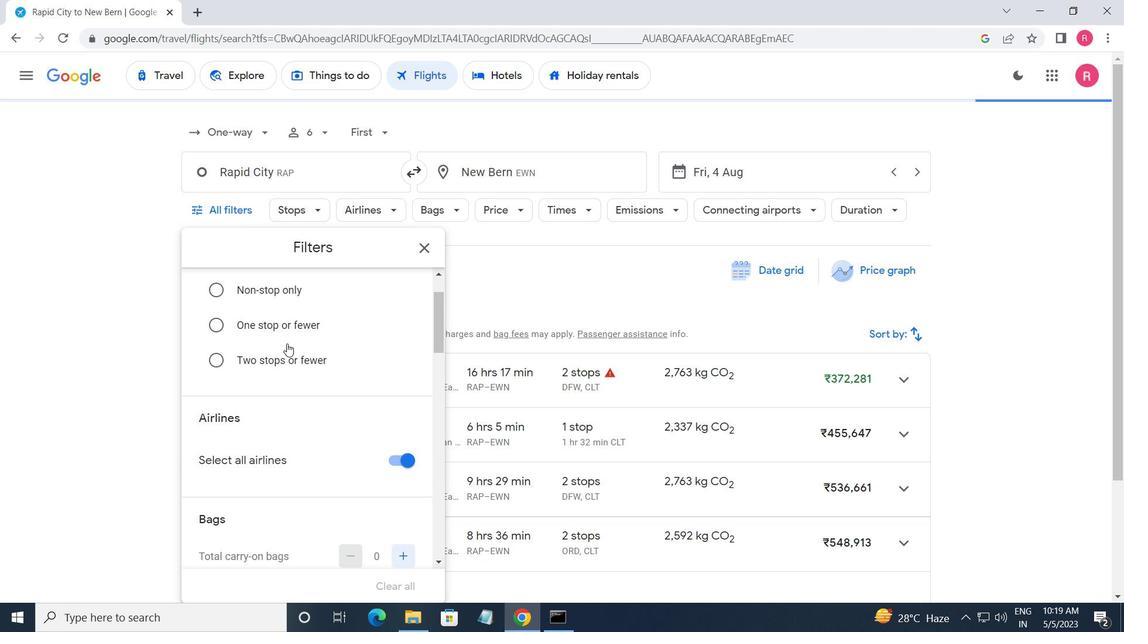 
Action: Mouse moved to (286, 351)
Screenshot: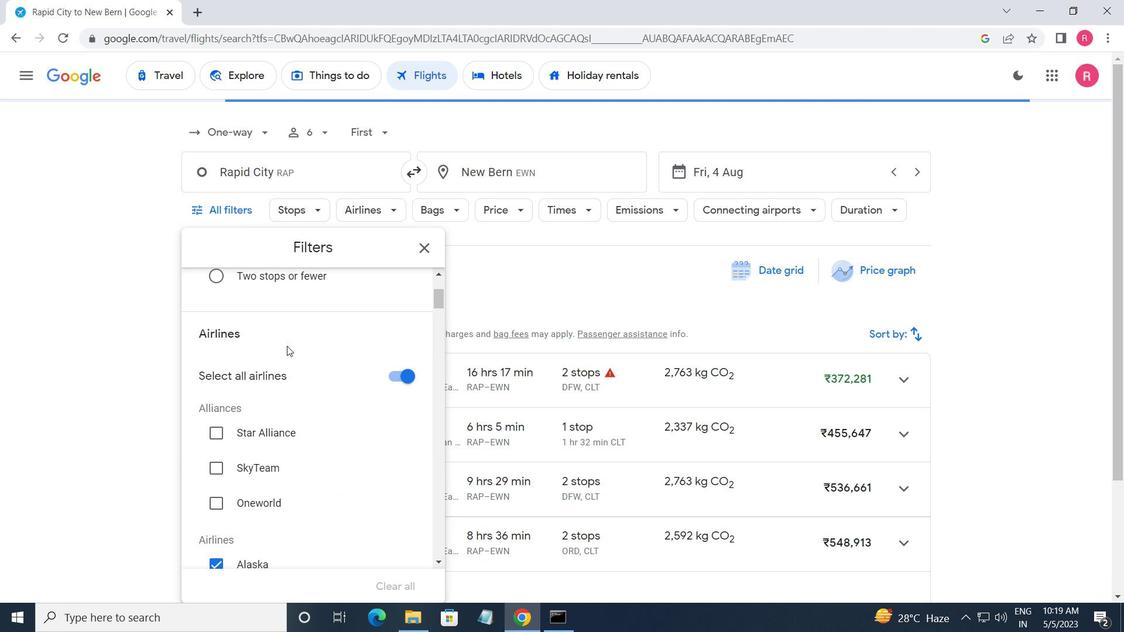 
Action: Mouse scrolled (286, 350) with delta (0, 0)
Screenshot: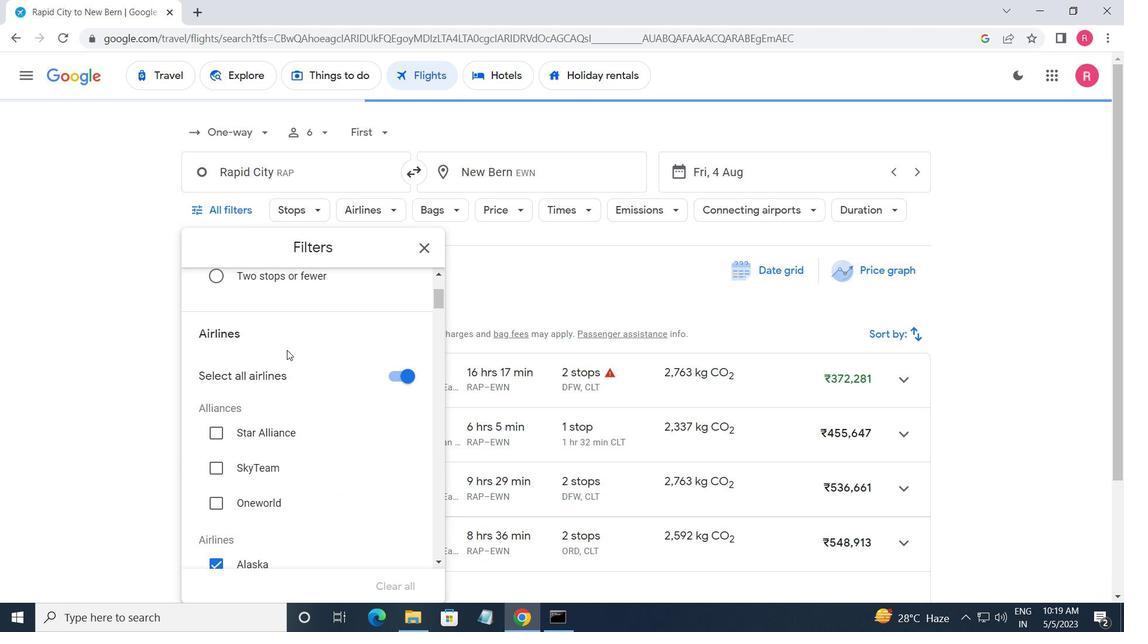 
Action: Mouse moved to (286, 354)
Screenshot: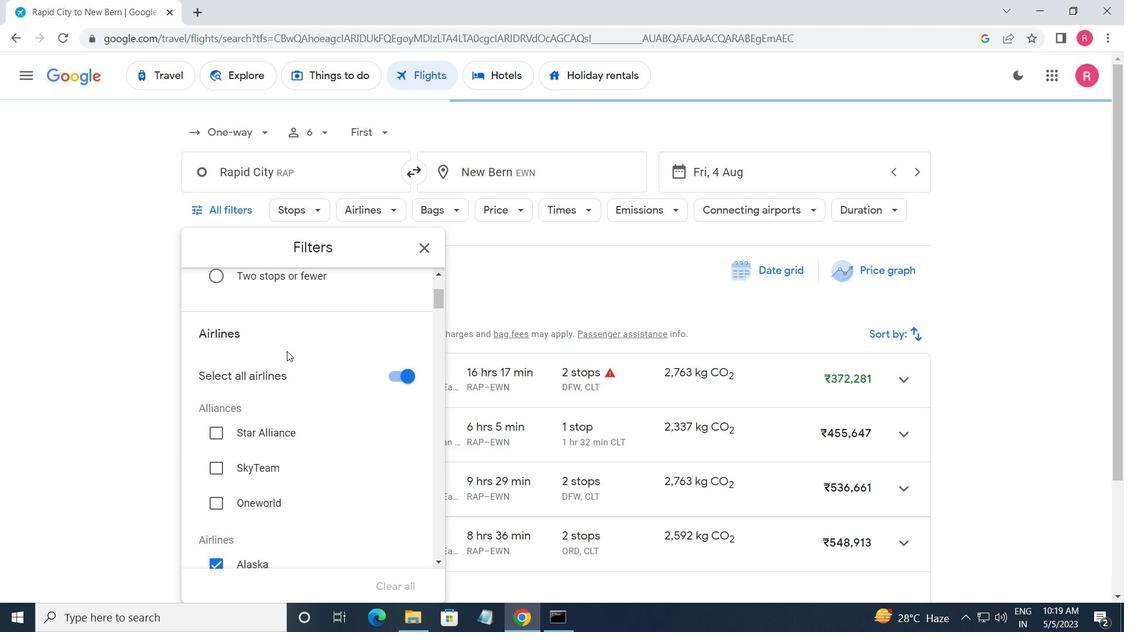 
Action: Mouse scrolled (286, 353) with delta (0, 0)
Screenshot: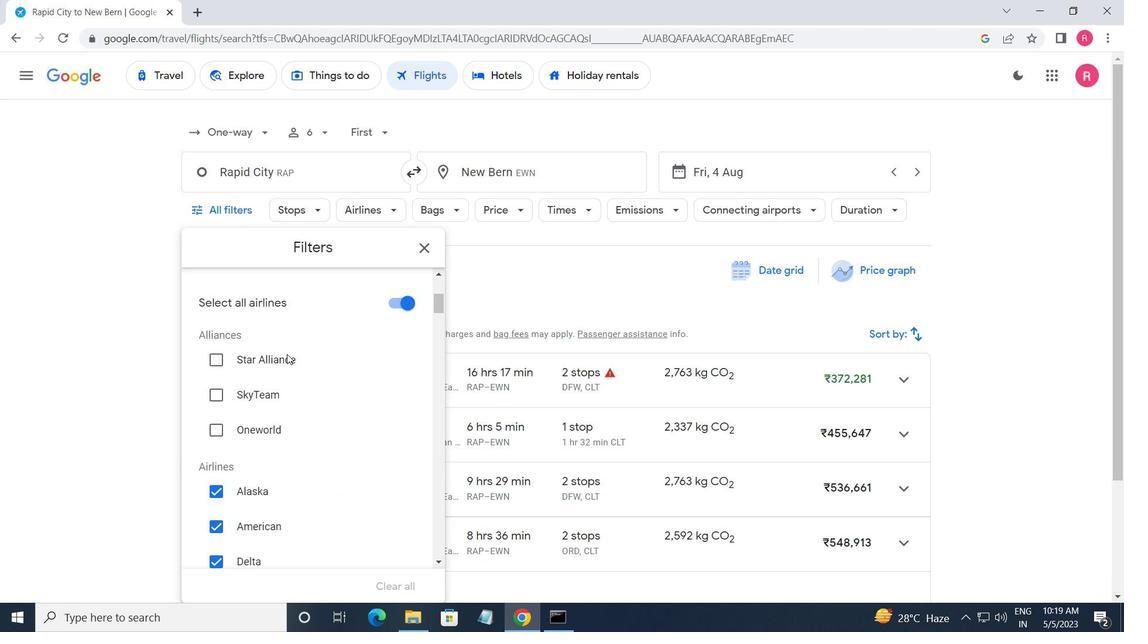 
Action: Mouse scrolled (286, 353) with delta (0, 0)
Screenshot: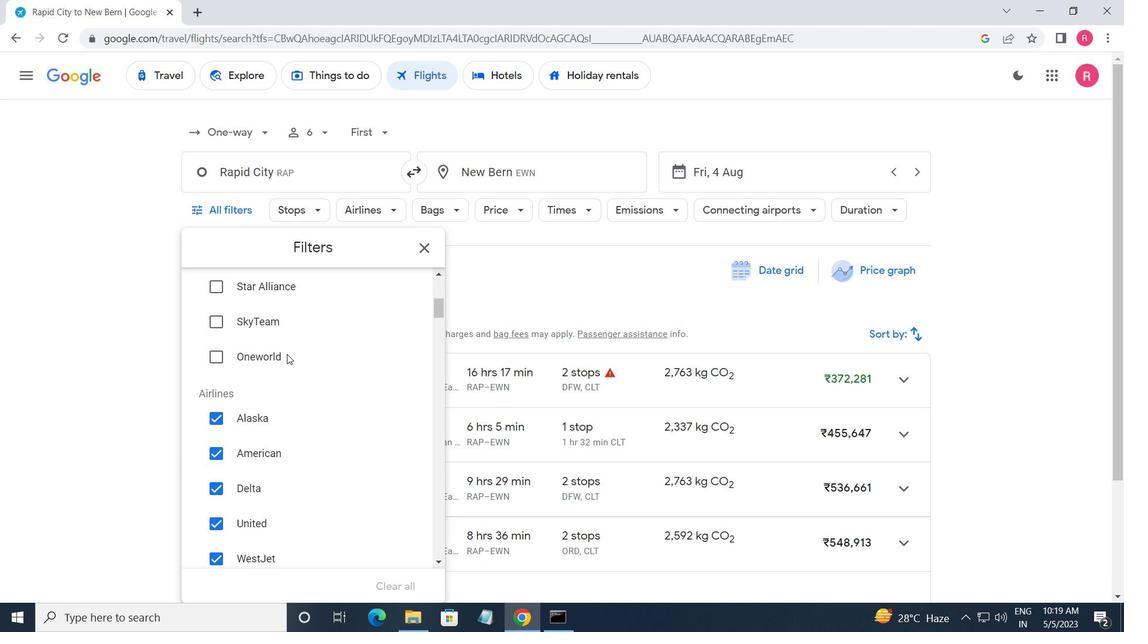 
Action: Mouse scrolled (286, 353) with delta (0, 0)
Screenshot: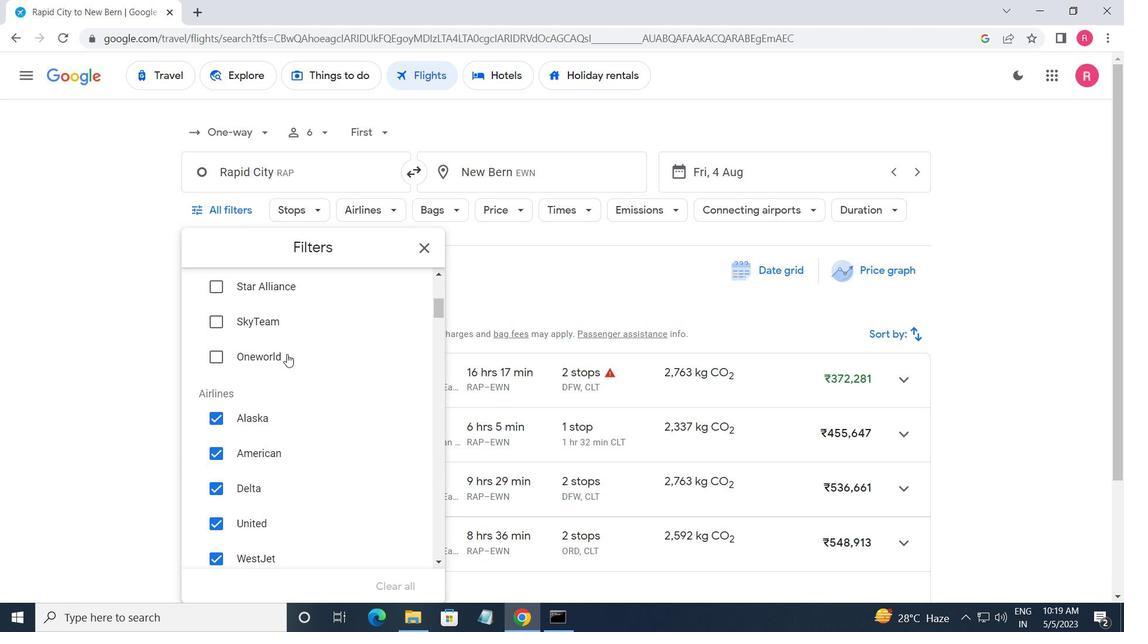 
Action: Mouse scrolled (286, 354) with delta (0, 0)
Screenshot: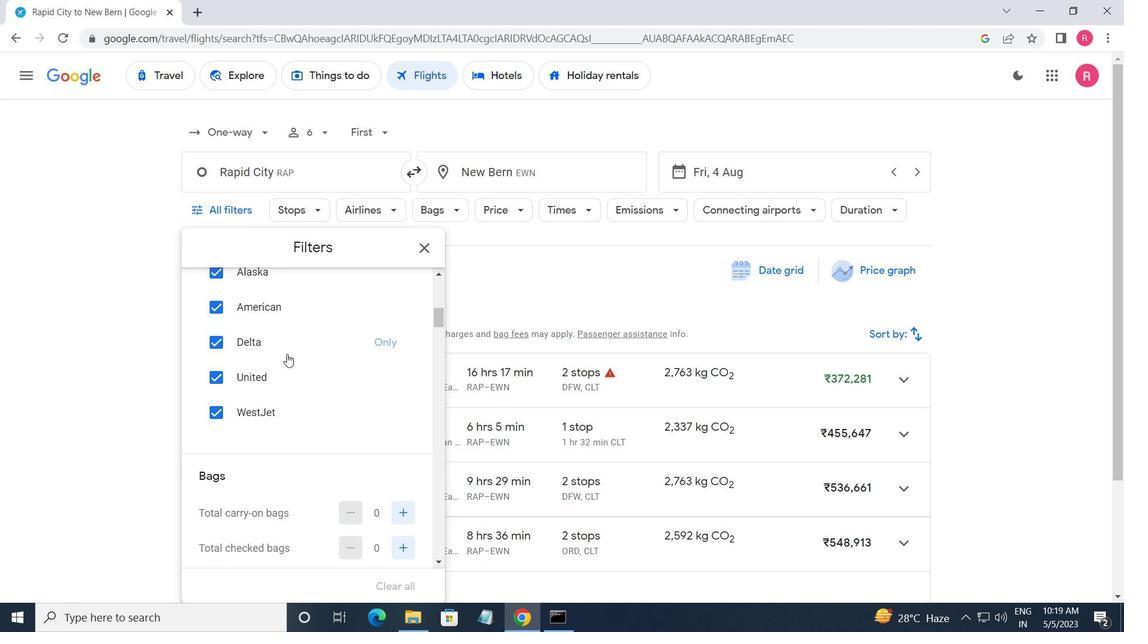 
Action: Mouse scrolled (286, 354) with delta (0, 0)
Screenshot: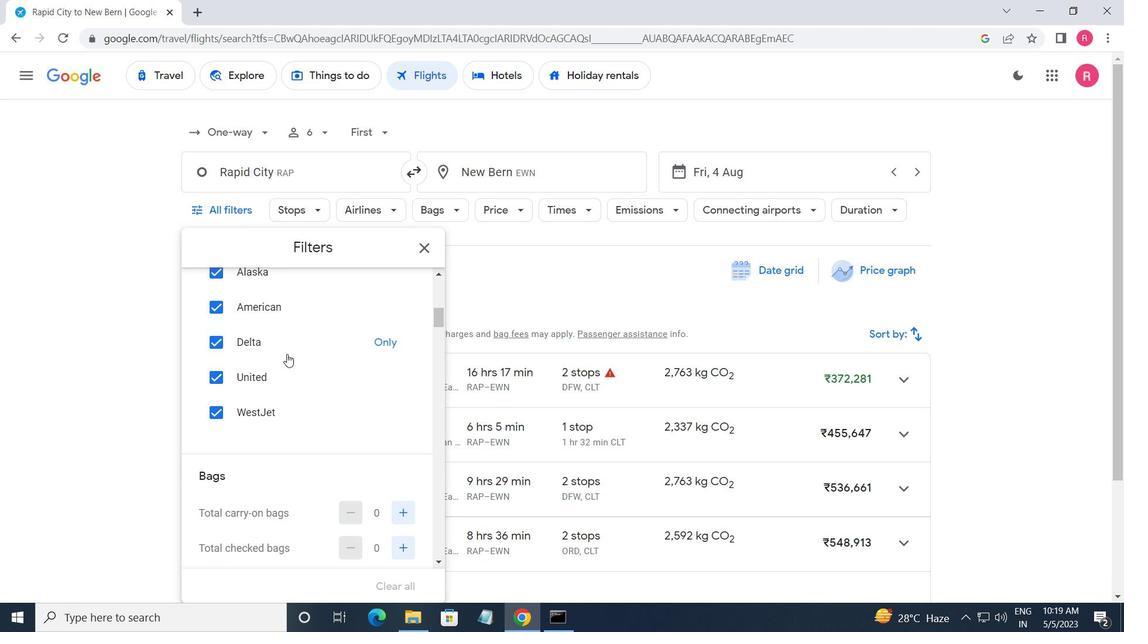 
Action: Mouse scrolled (286, 354) with delta (0, 0)
Screenshot: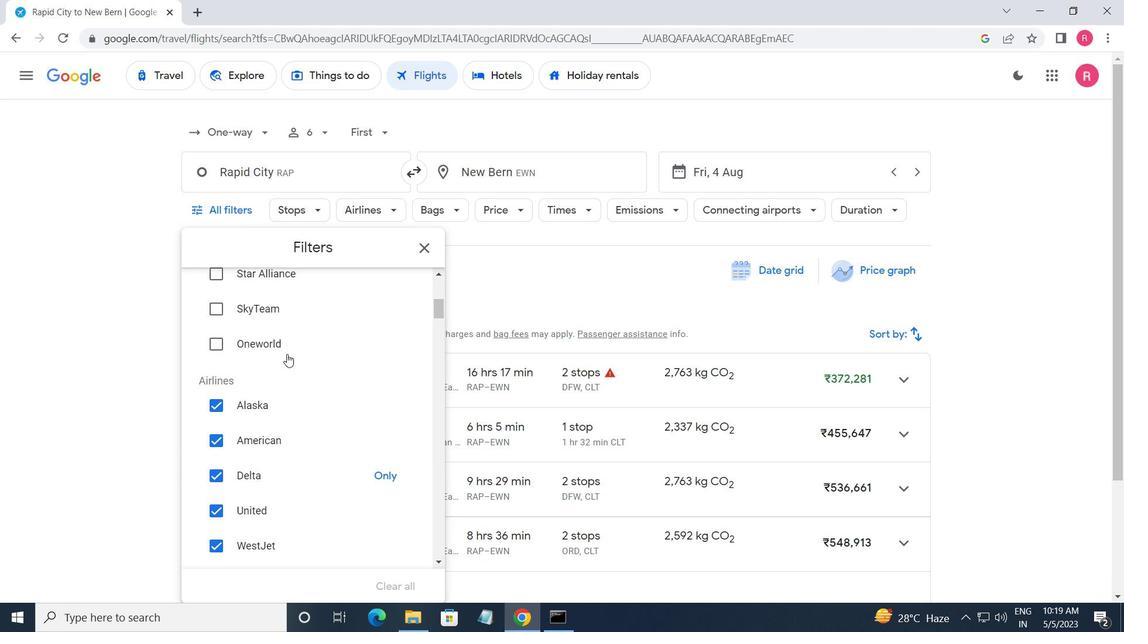 
Action: Mouse scrolled (286, 354) with delta (0, 0)
Screenshot: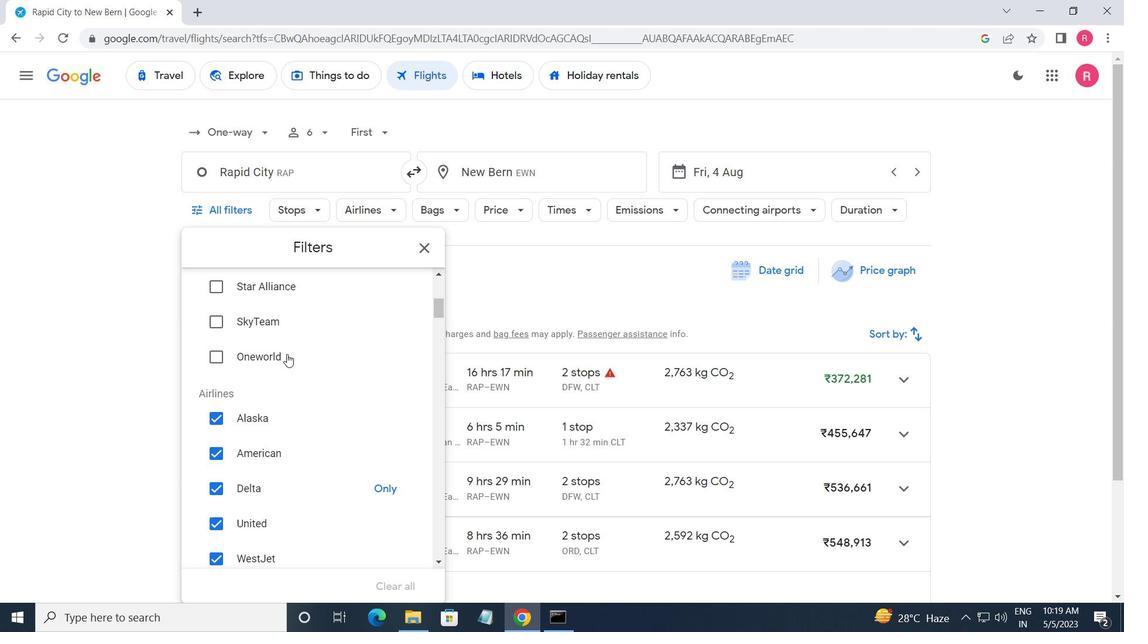 
Action: Mouse moved to (392, 376)
Screenshot: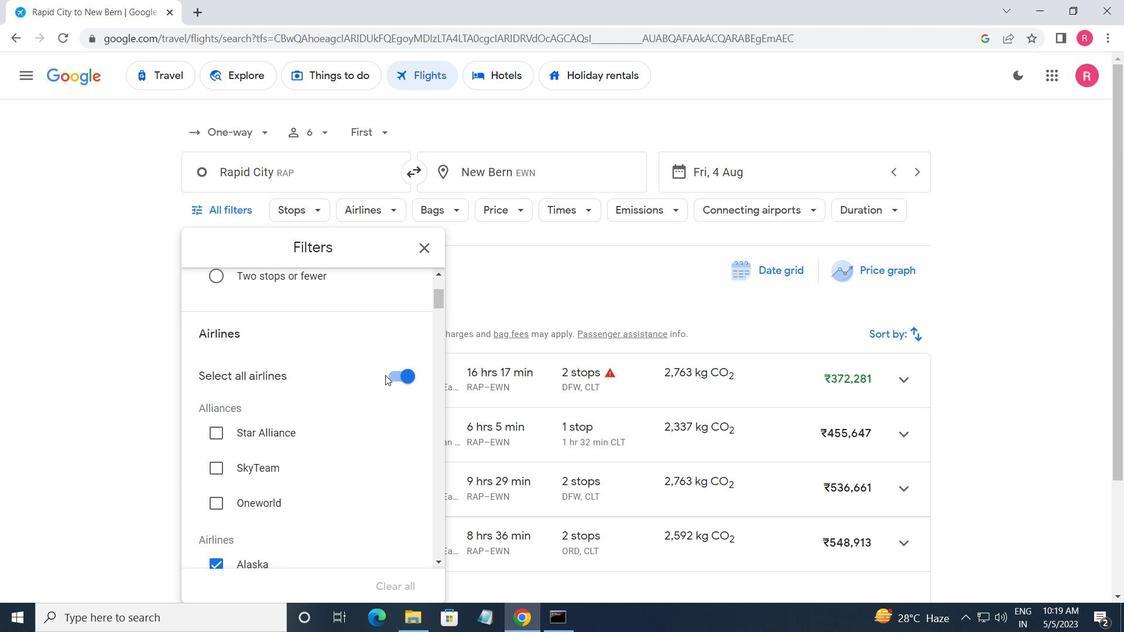 
Action: Mouse pressed left at (392, 376)
Screenshot: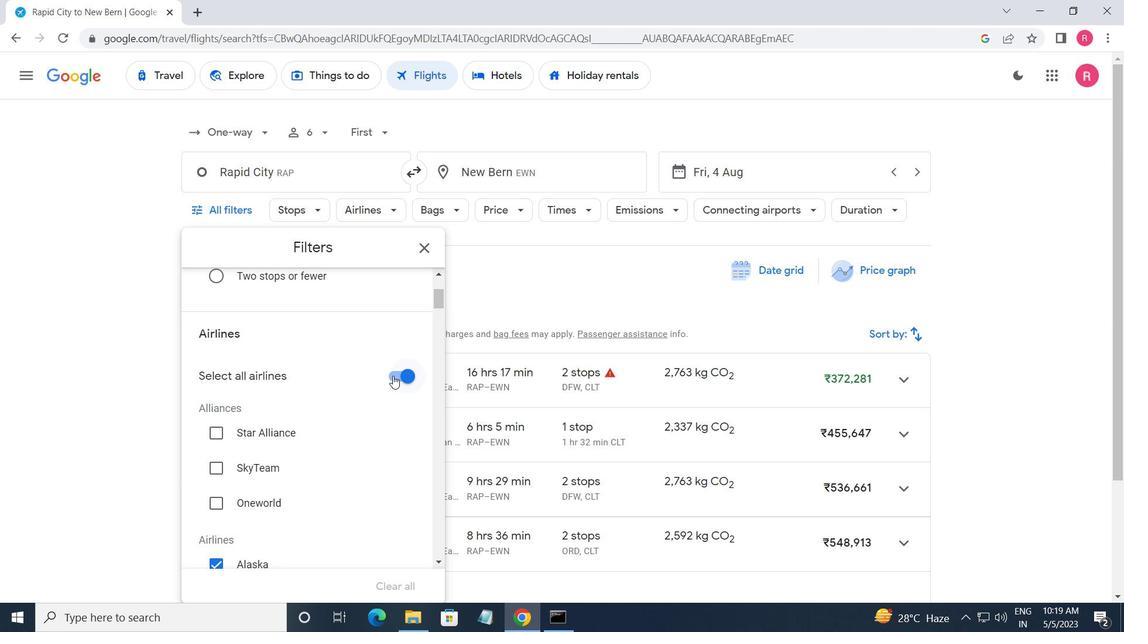 
Action: Mouse moved to (372, 381)
Screenshot: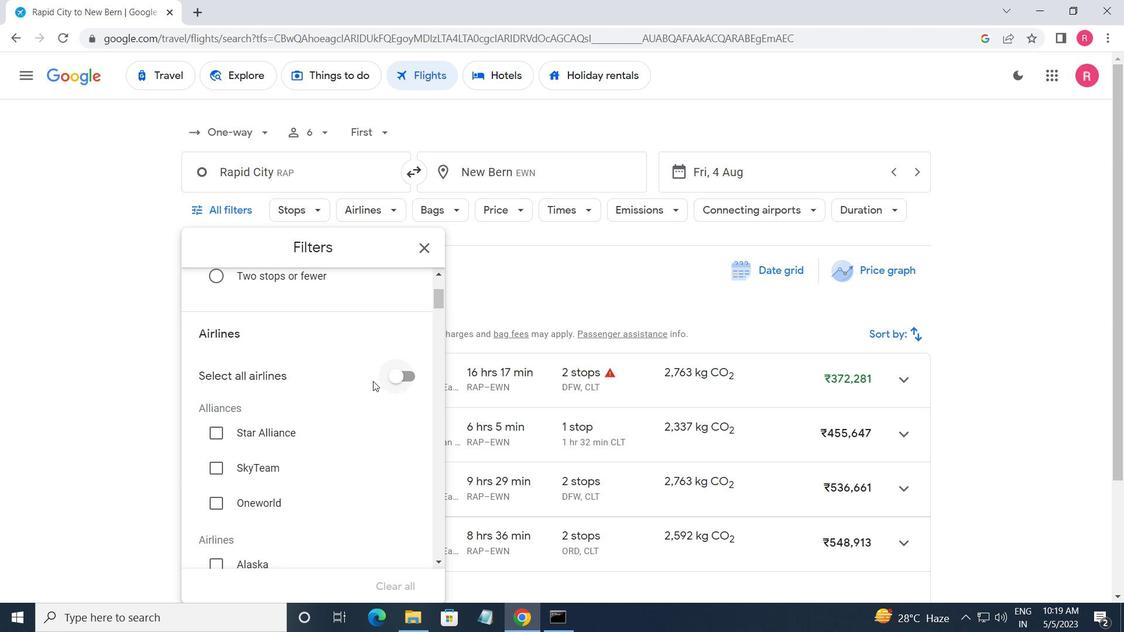 
Action: Mouse scrolled (372, 381) with delta (0, 0)
Screenshot: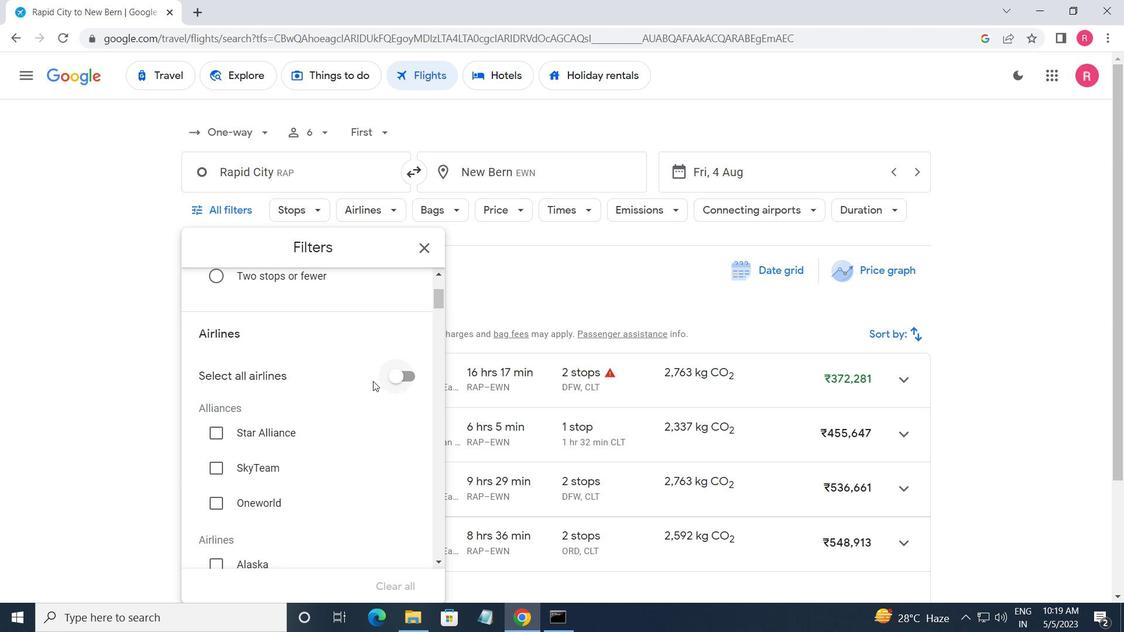 
Action: Mouse moved to (369, 384)
Screenshot: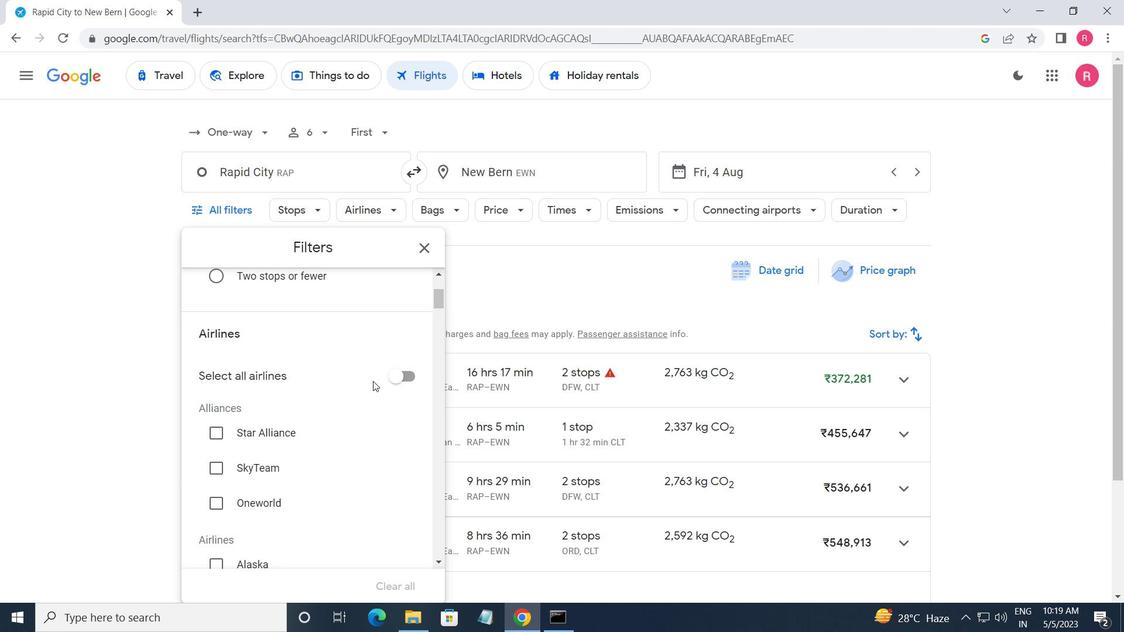 
Action: Mouse scrolled (369, 383) with delta (0, 0)
Screenshot: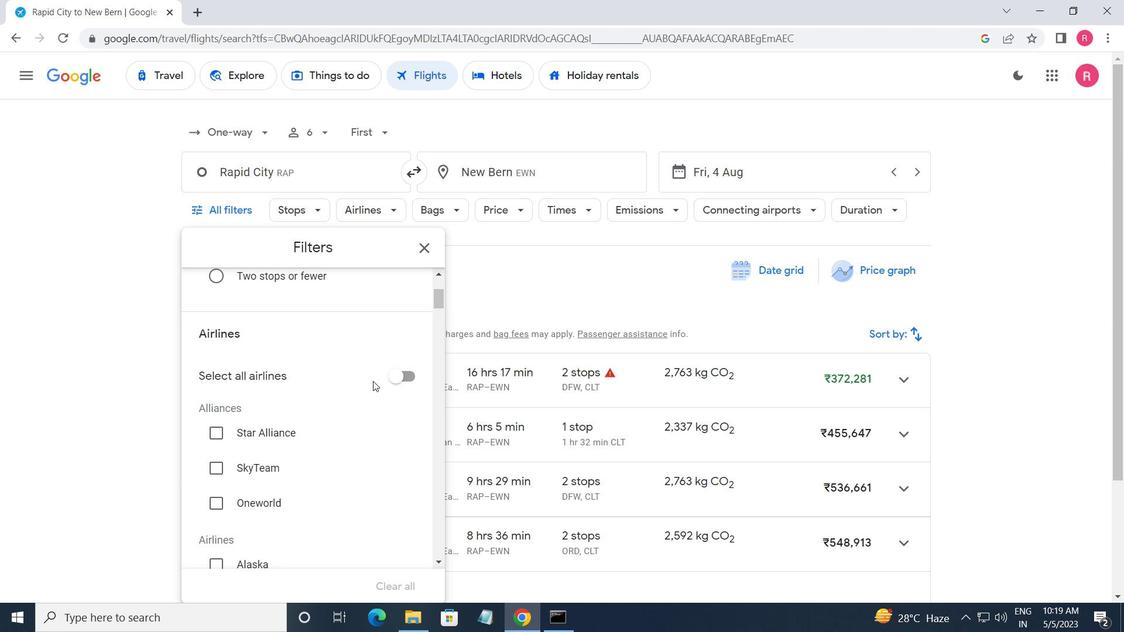 
Action: Mouse moved to (366, 385)
Screenshot: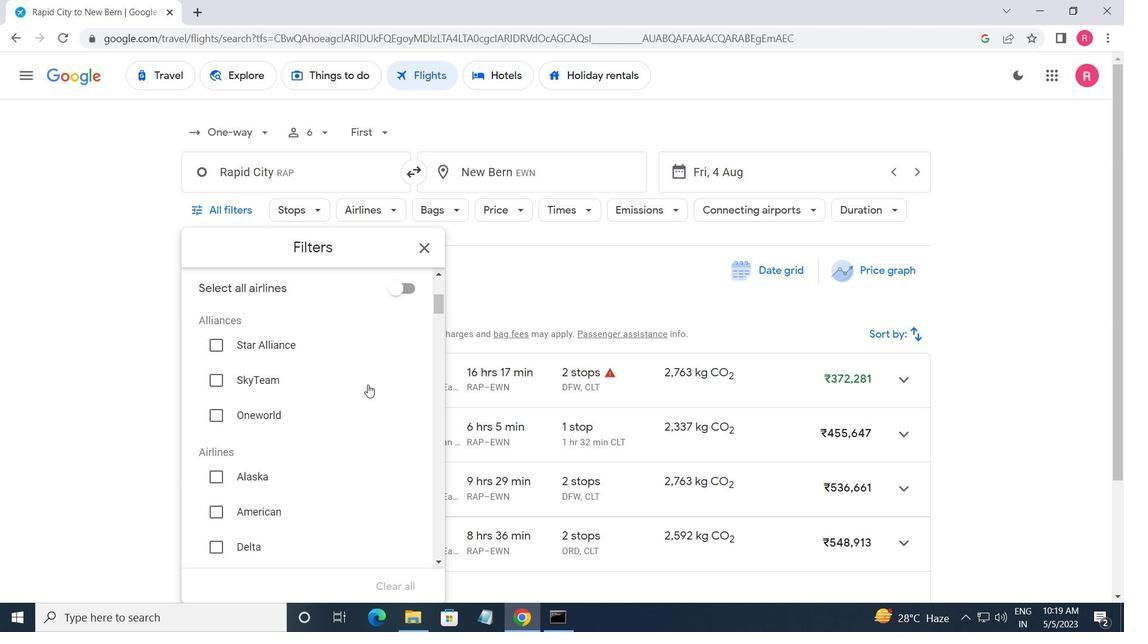 
Action: Mouse scrolled (366, 385) with delta (0, 0)
Screenshot: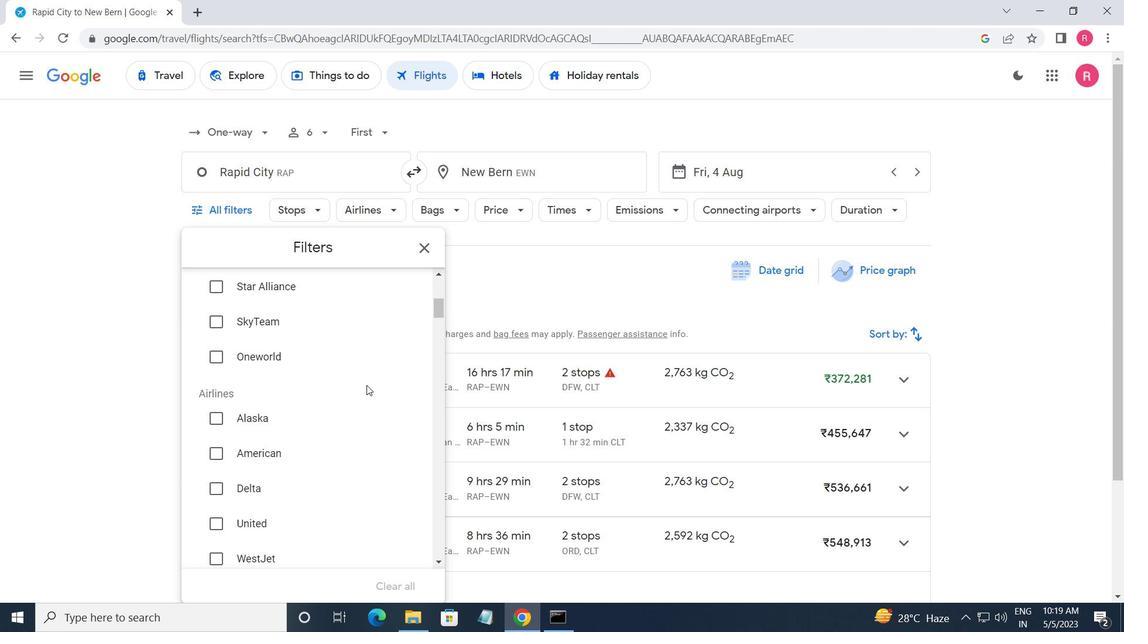 
Action: Mouse moved to (365, 387)
Screenshot: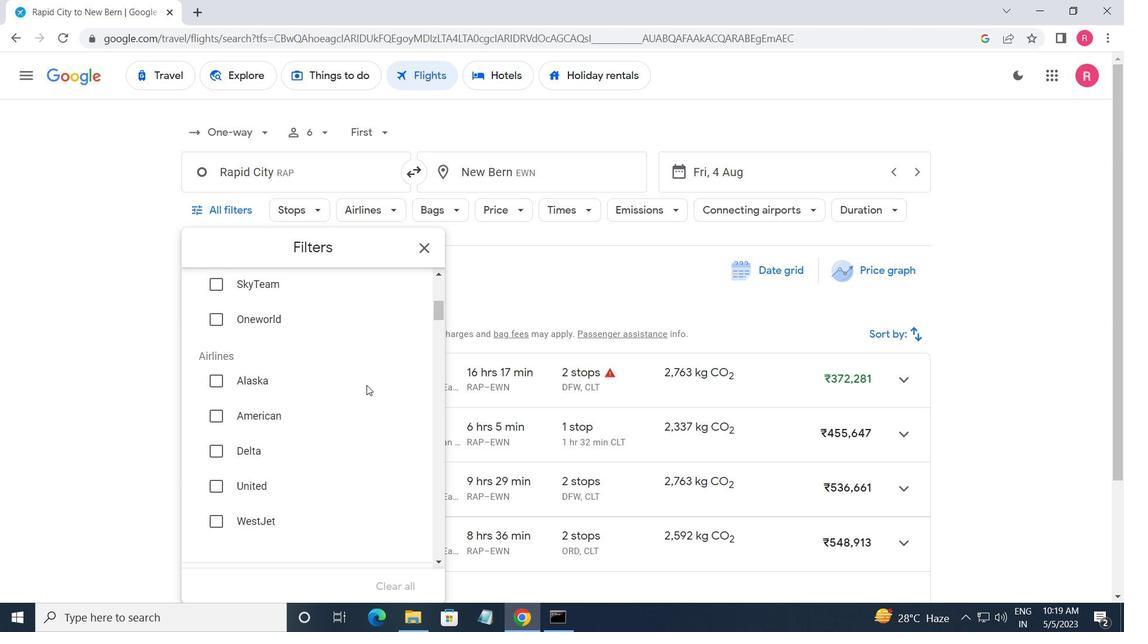 
Action: Mouse scrolled (365, 386) with delta (0, 0)
Screenshot: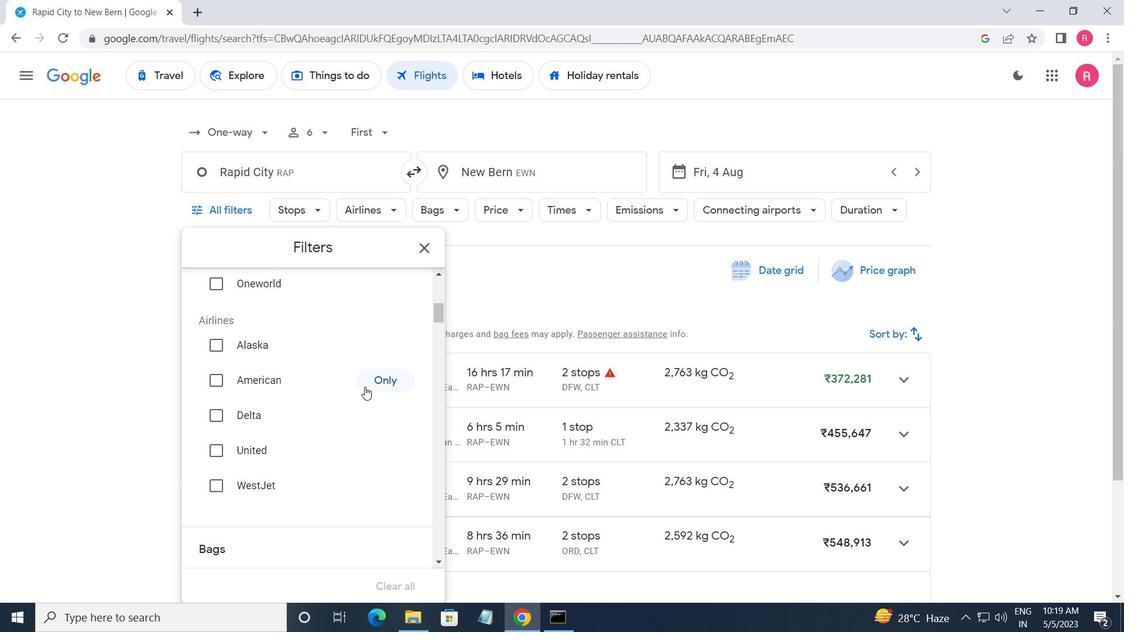 
Action: Mouse moved to (319, 391)
Screenshot: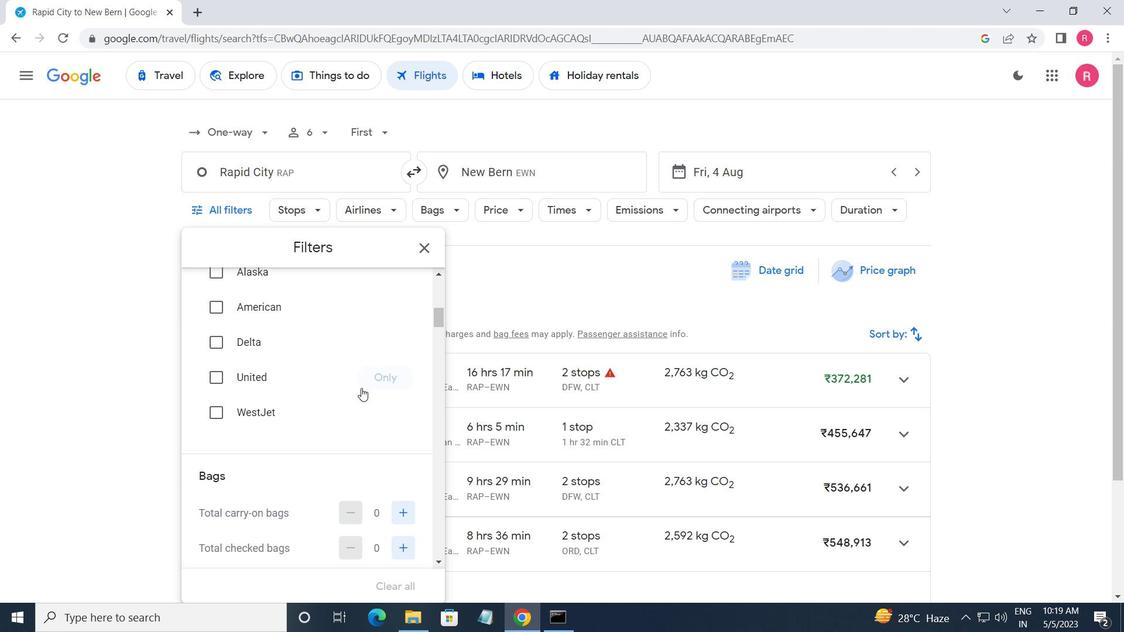 
Action: Mouse scrolled (319, 390) with delta (0, 0)
Screenshot: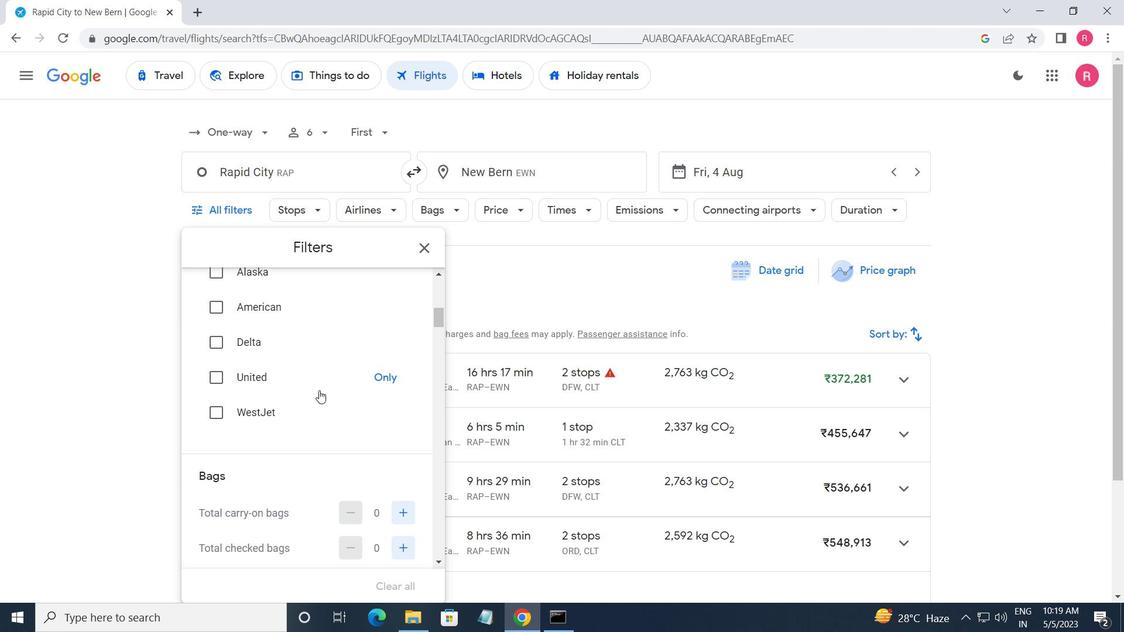 
Action: Mouse moved to (404, 447)
Screenshot: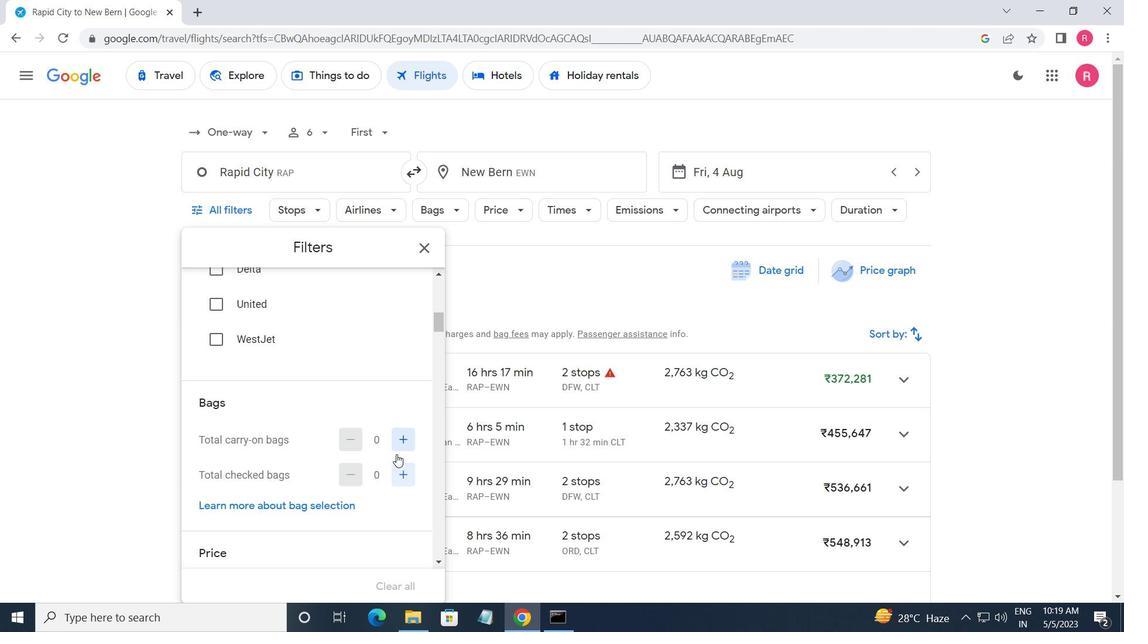 
Action: Mouse pressed left at (404, 447)
Screenshot: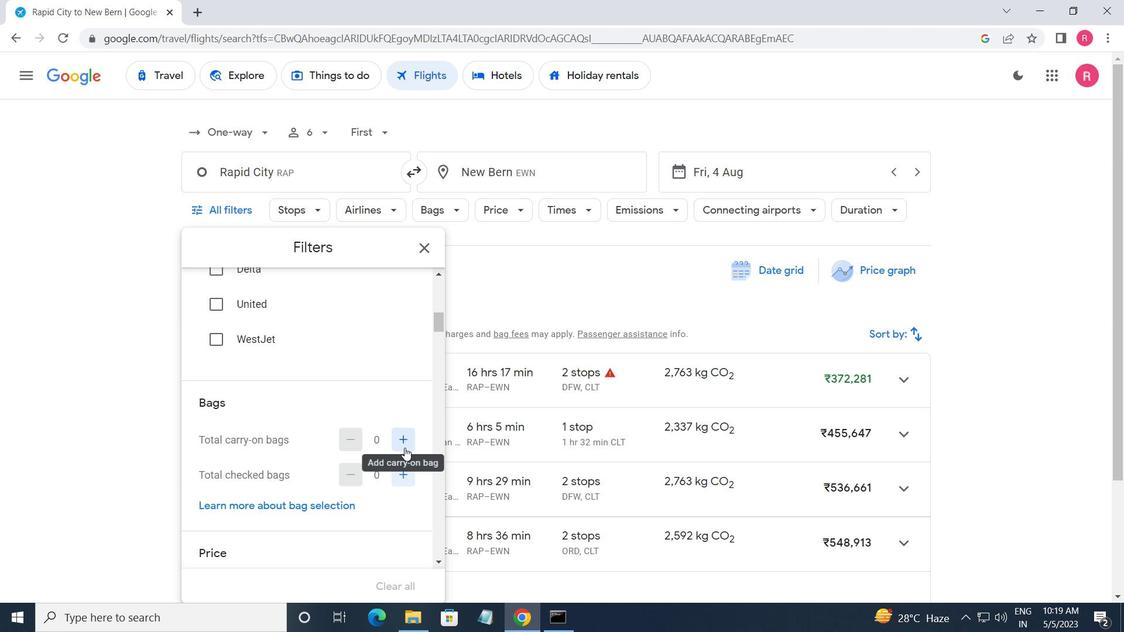 
Action: Mouse pressed left at (404, 447)
Screenshot: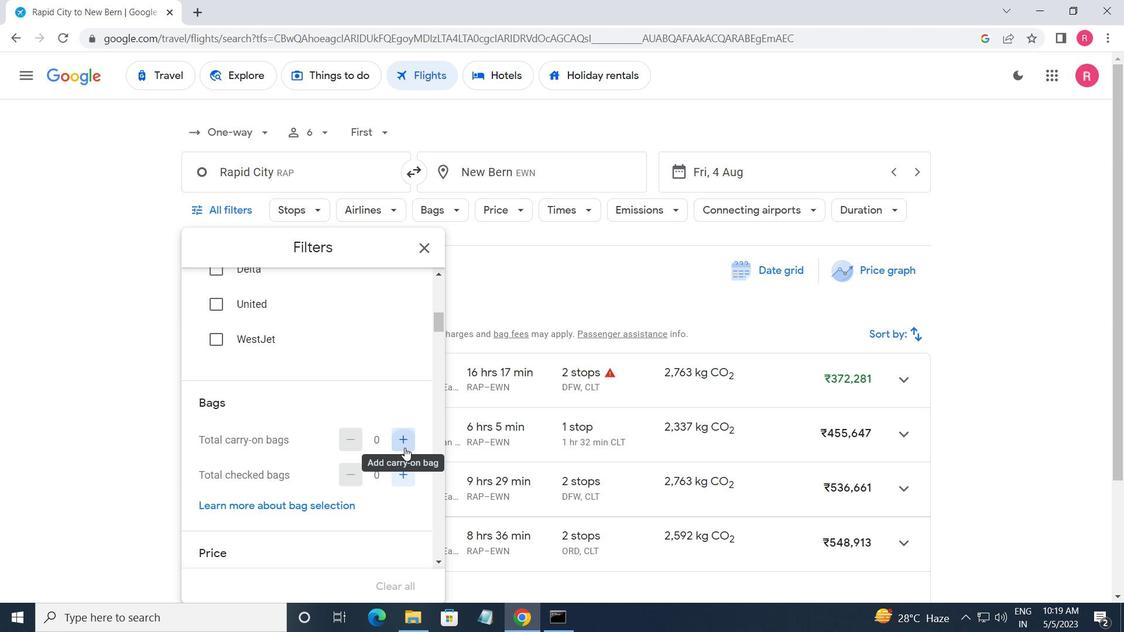 
Action: Mouse moved to (341, 423)
Screenshot: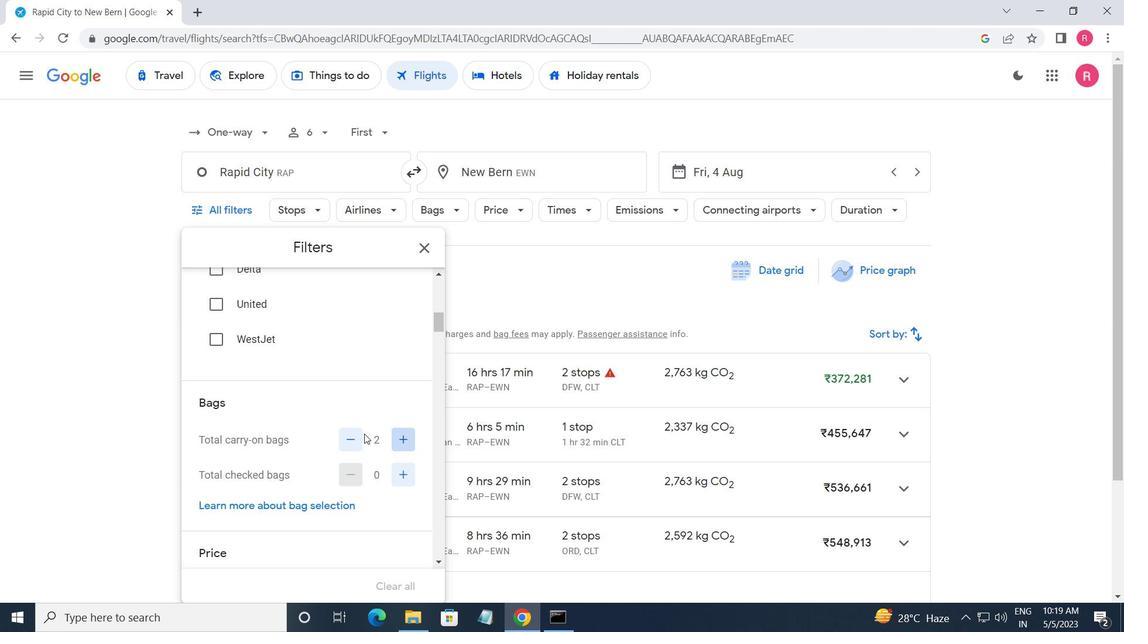 
Action: Mouse scrolled (341, 423) with delta (0, 0)
Screenshot: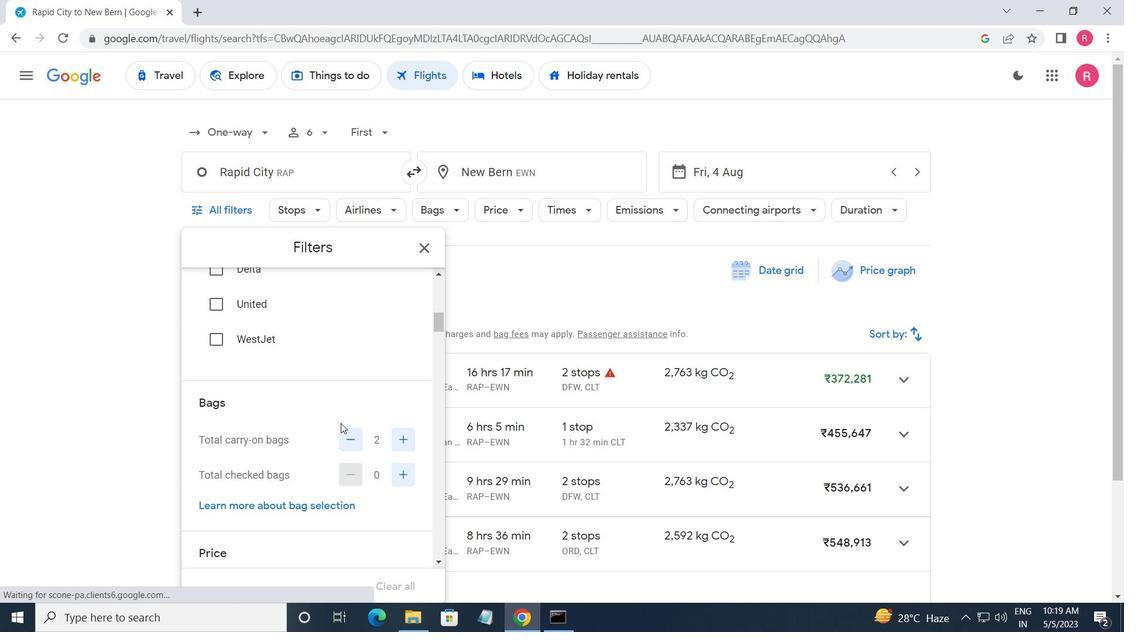 
Action: Mouse scrolled (341, 423) with delta (0, 0)
Screenshot: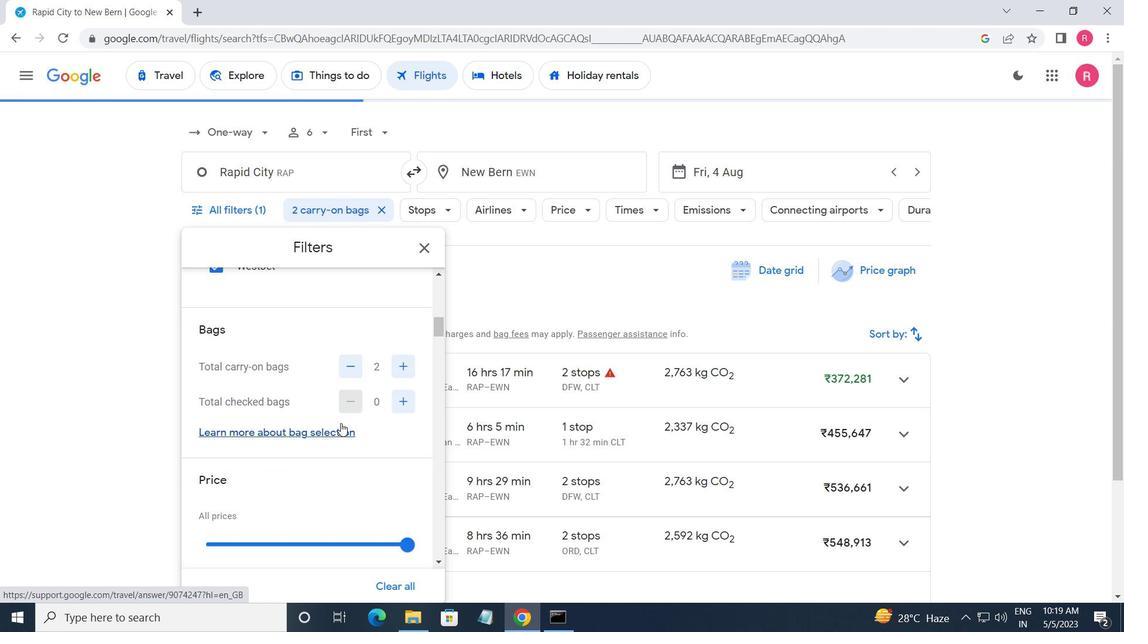 
Action: Mouse scrolled (341, 423) with delta (0, 0)
Screenshot: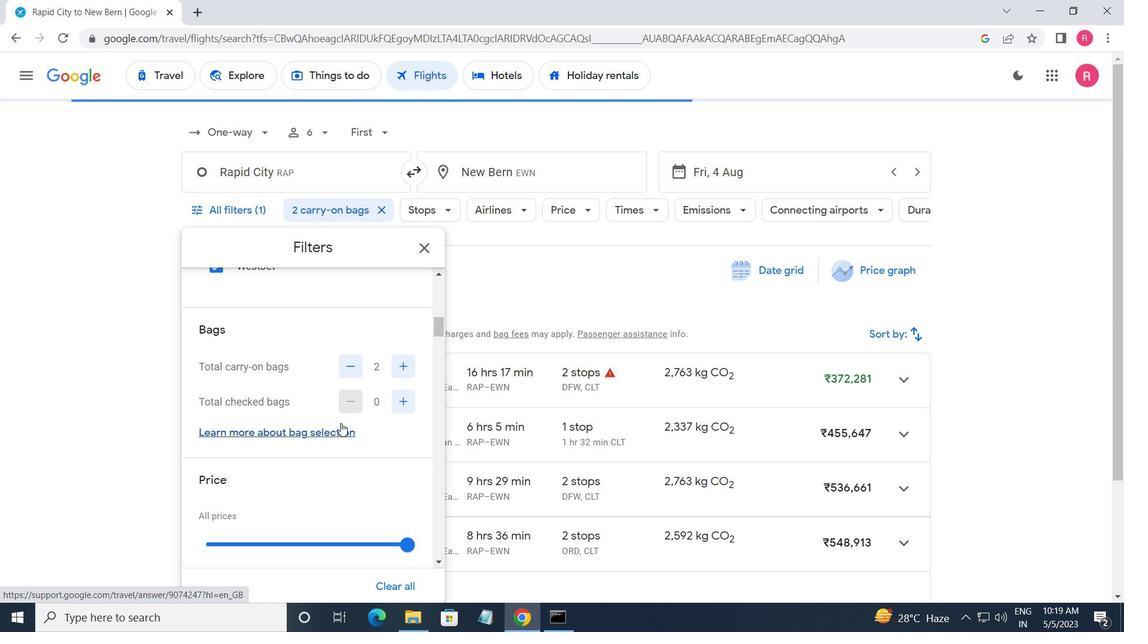 
Action: Mouse scrolled (341, 423) with delta (0, 0)
Screenshot: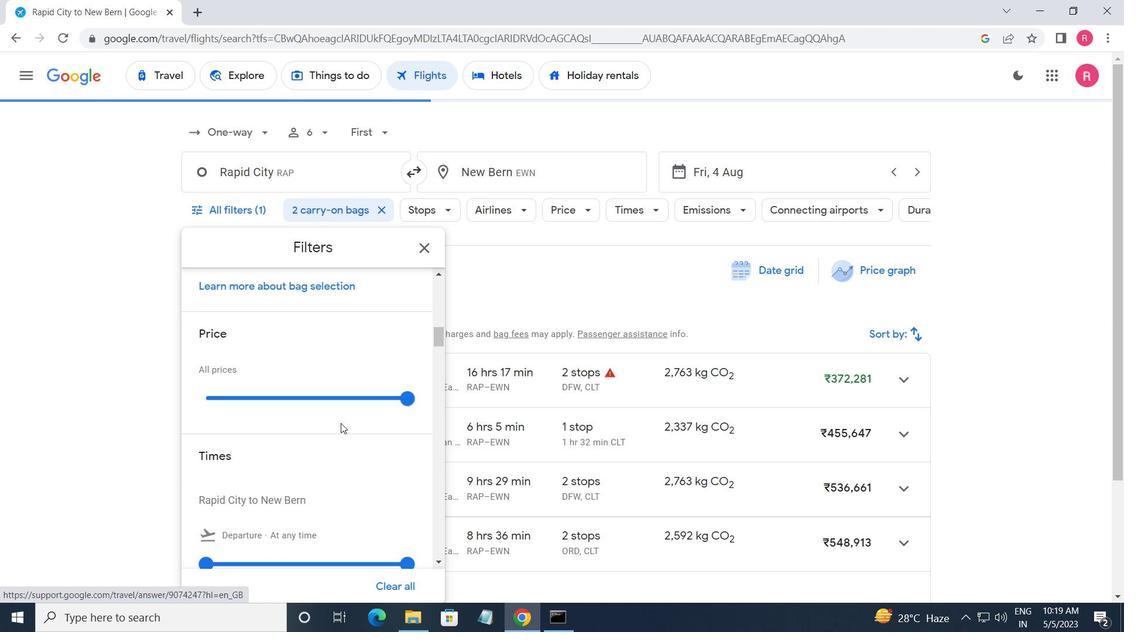 
Action: Mouse moved to (363, 479)
Screenshot: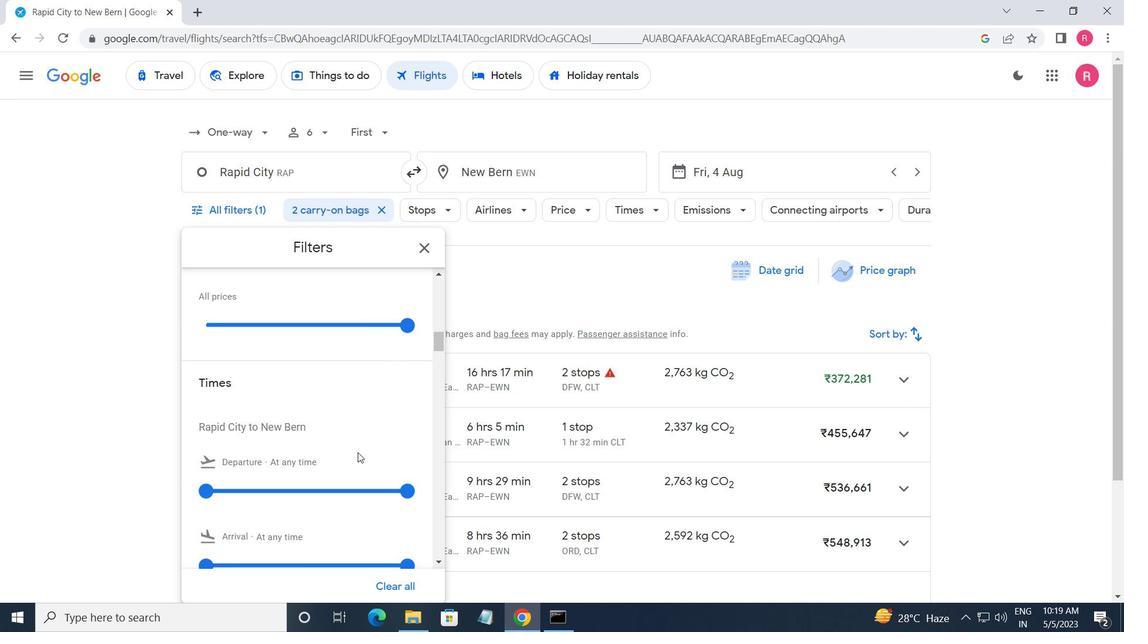 
Action: Mouse scrolled (363, 479) with delta (0, 0)
Screenshot: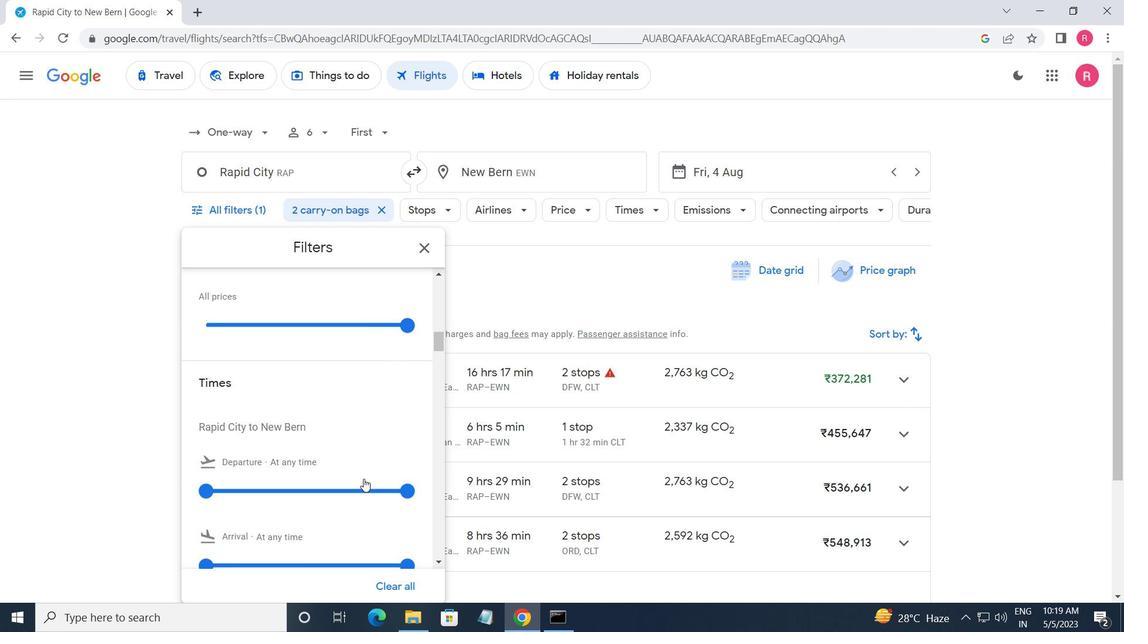 
Action: Mouse moved to (201, 424)
Screenshot: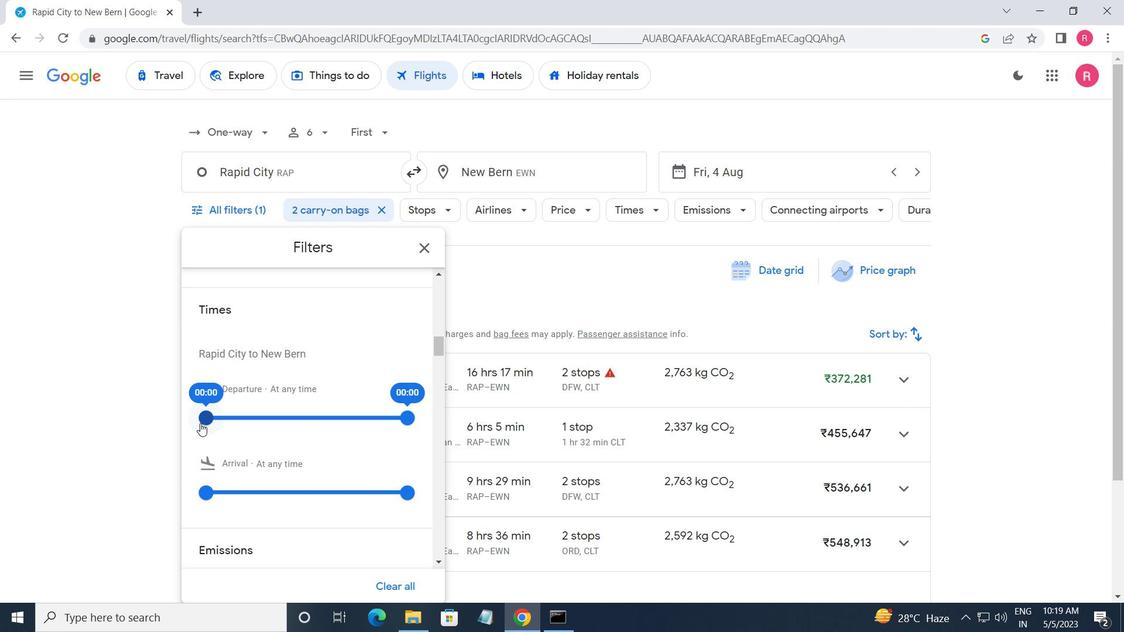 
Action: Mouse pressed left at (201, 424)
Screenshot: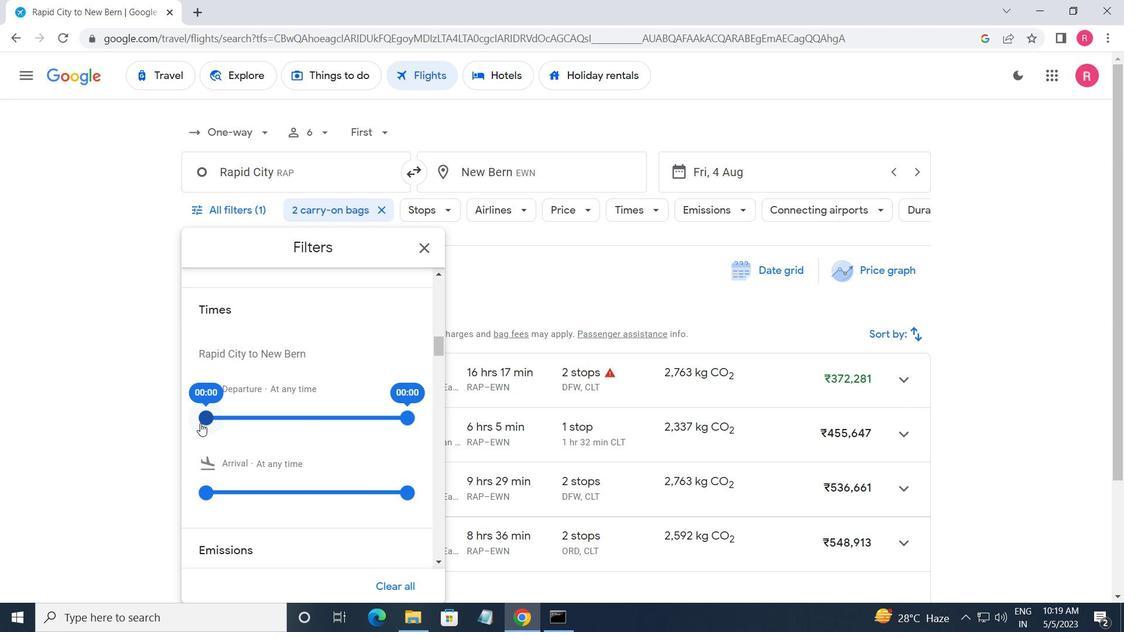 
Action: Mouse moved to (340, 420)
Screenshot: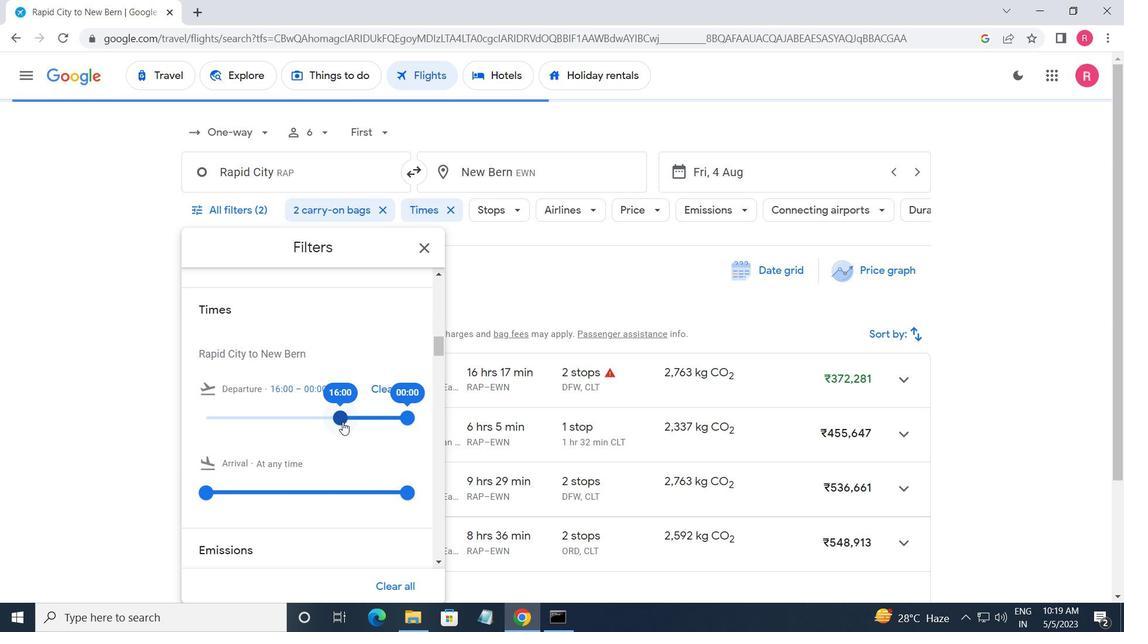 
Action: Mouse pressed left at (340, 420)
Screenshot: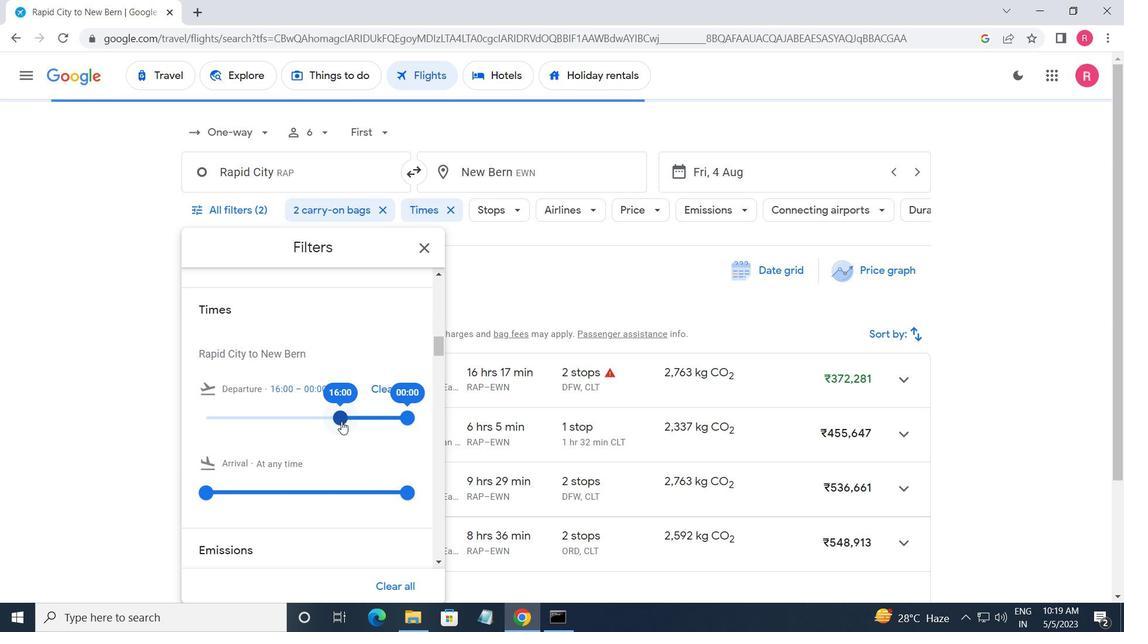 
Action: Mouse moved to (409, 421)
Screenshot: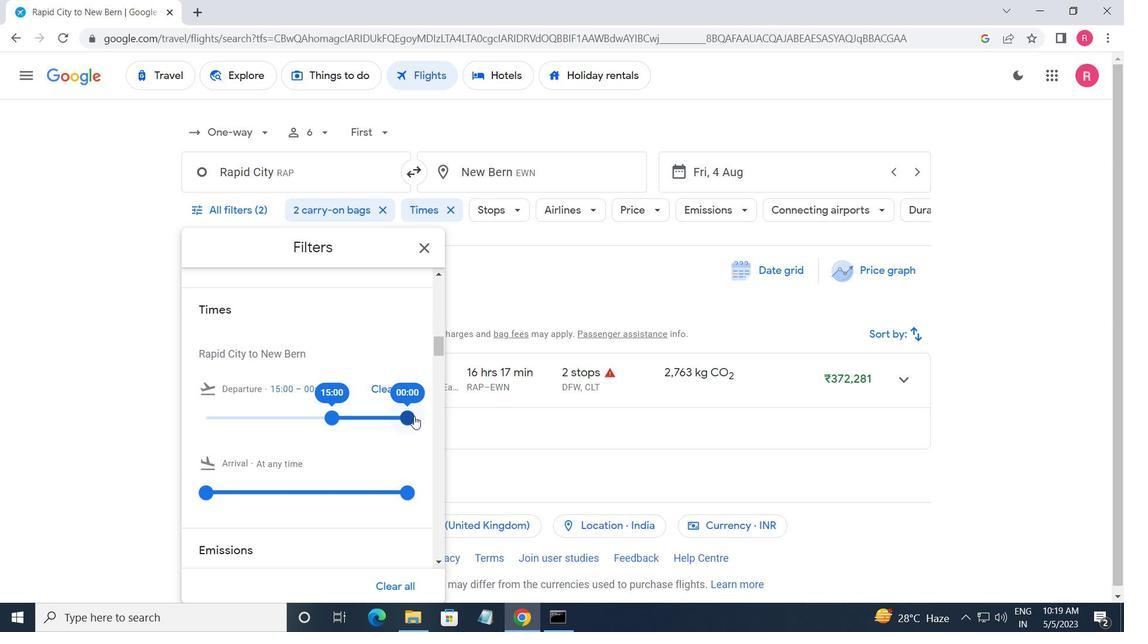 
Action: Mouse pressed left at (409, 421)
Screenshot: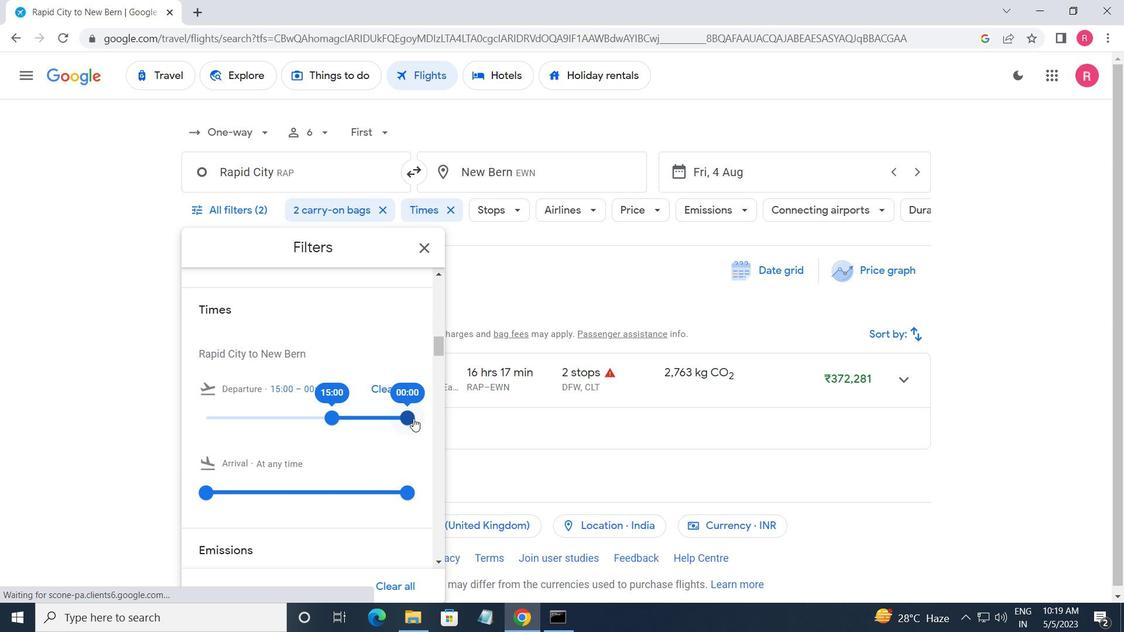 
Action: Mouse moved to (425, 244)
Screenshot: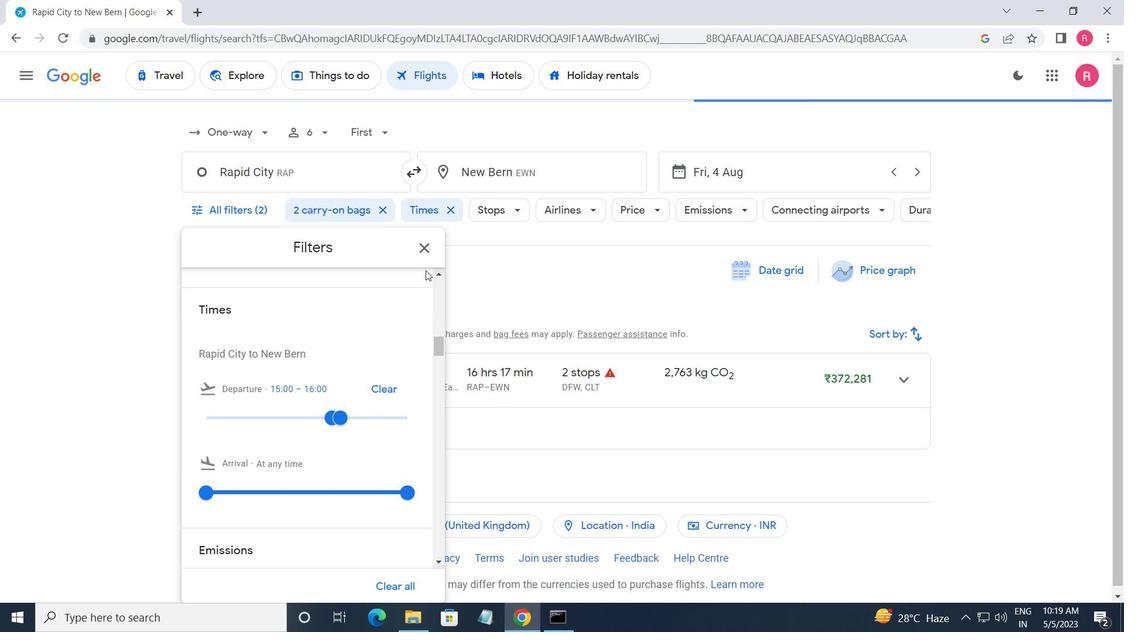 
Action: Mouse pressed left at (425, 244)
Screenshot: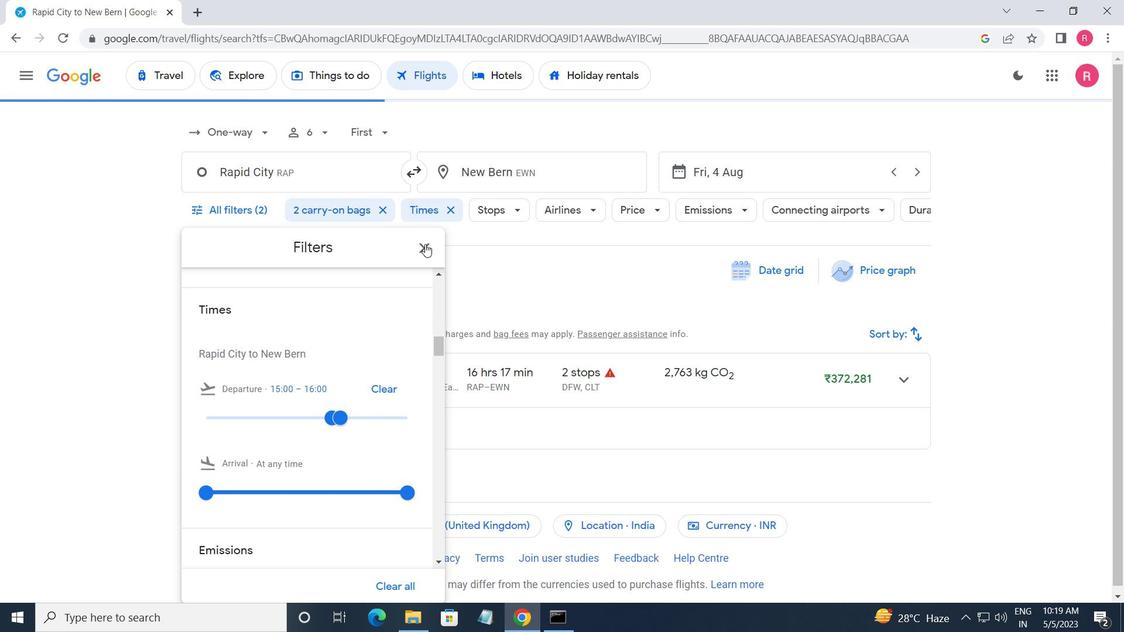 
